 Task: Search one way flight ticket for 5 adults, 2 children, 1 infant in seat and 1 infant on lap in economy from Richmond: Richmond International Airport (byrd Field) to New Bern: Coastal Carolina Regional Airport (was Craven County Regional) on 8-4-2023. Choice of flights is Westjet. Number of bags: 2 checked bags. Price is upto 93000. Outbound departure time preference is 6:45.
Action: Mouse moved to (292, 384)
Screenshot: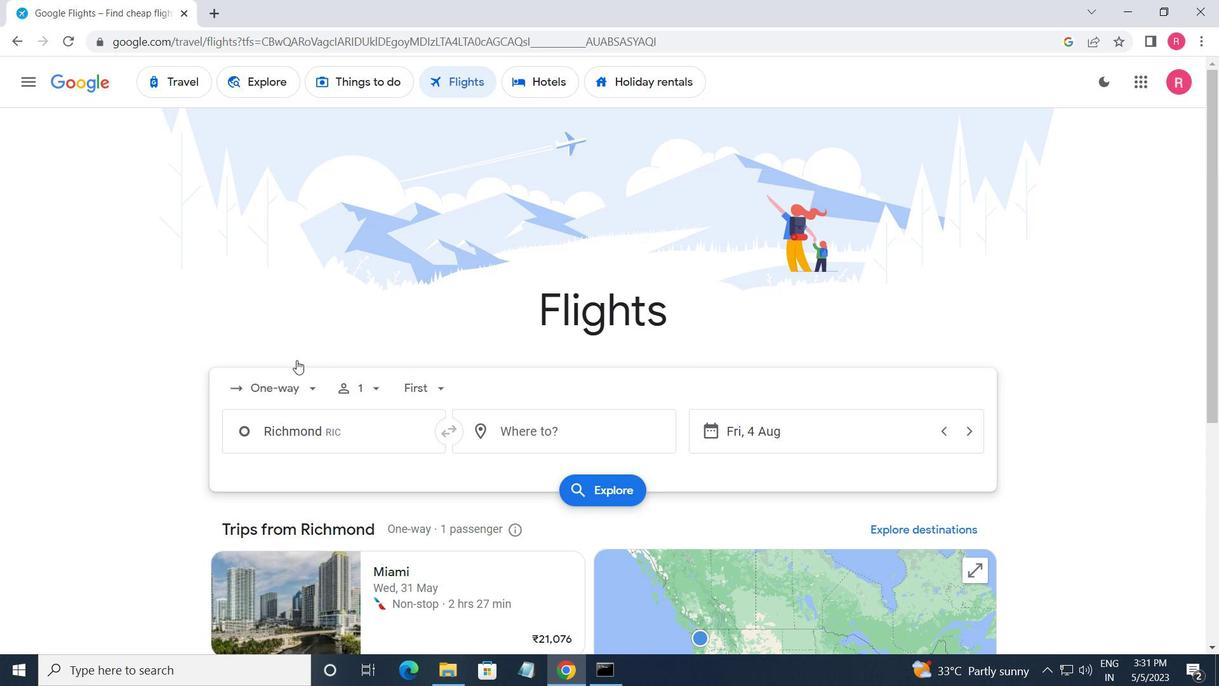 
Action: Mouse pressed left at (292, 384)
Screenshot: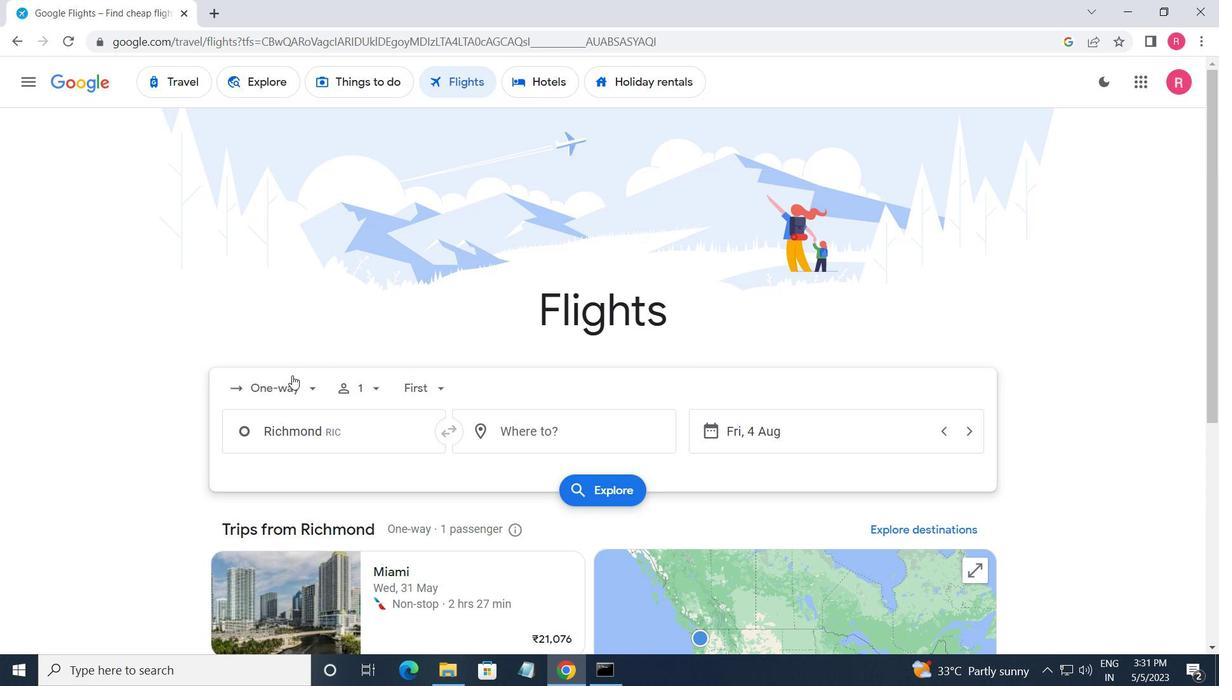 
Action: Mouse moved to (291, 463)
Screenshot: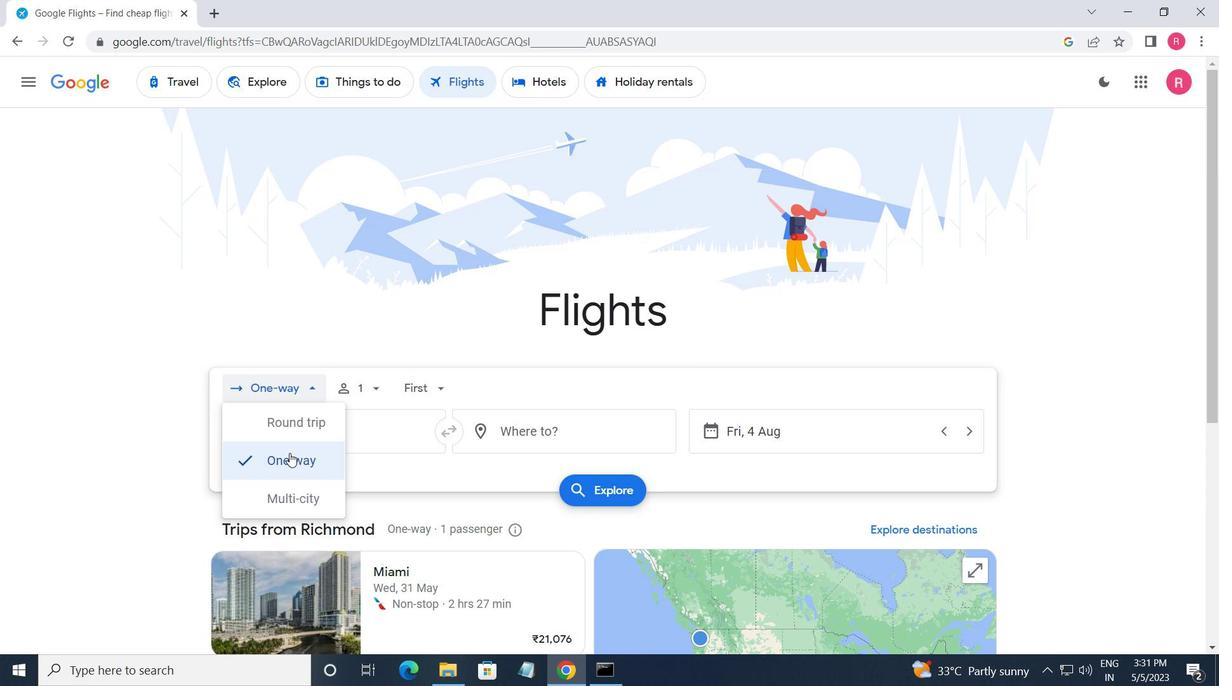 
Action: Mouse pressed left at (291, 463)
Screenshot: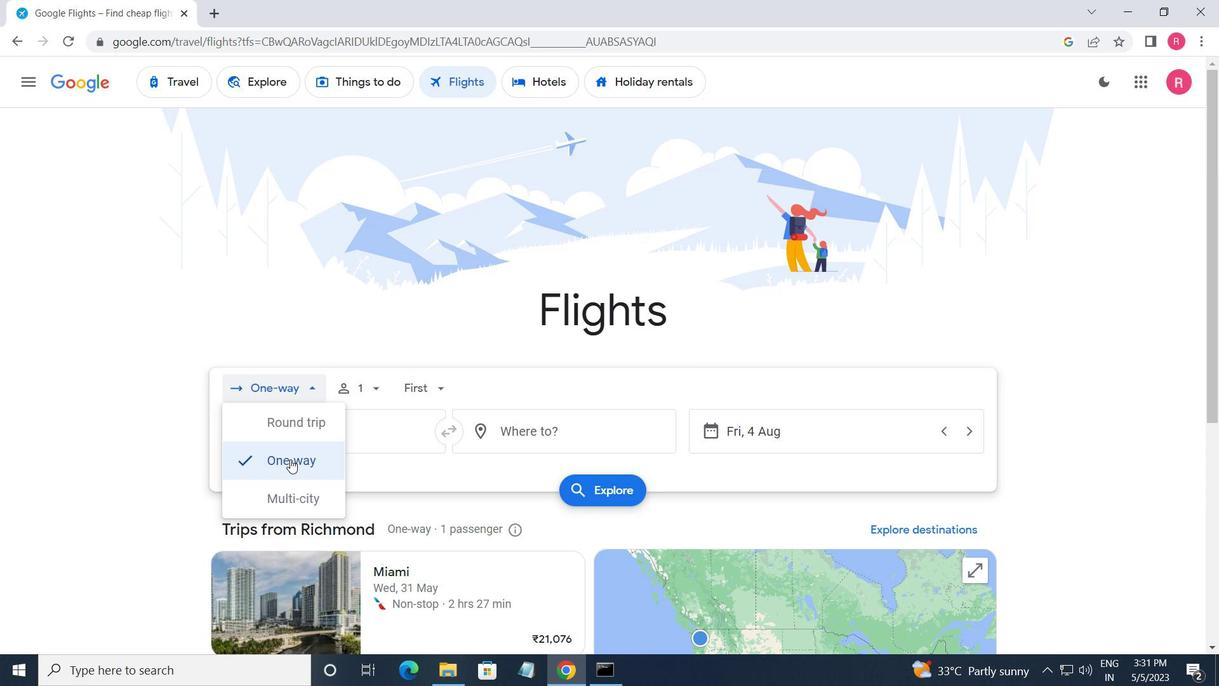 
Action: Mouse moved to (359, 398)
Screenshot: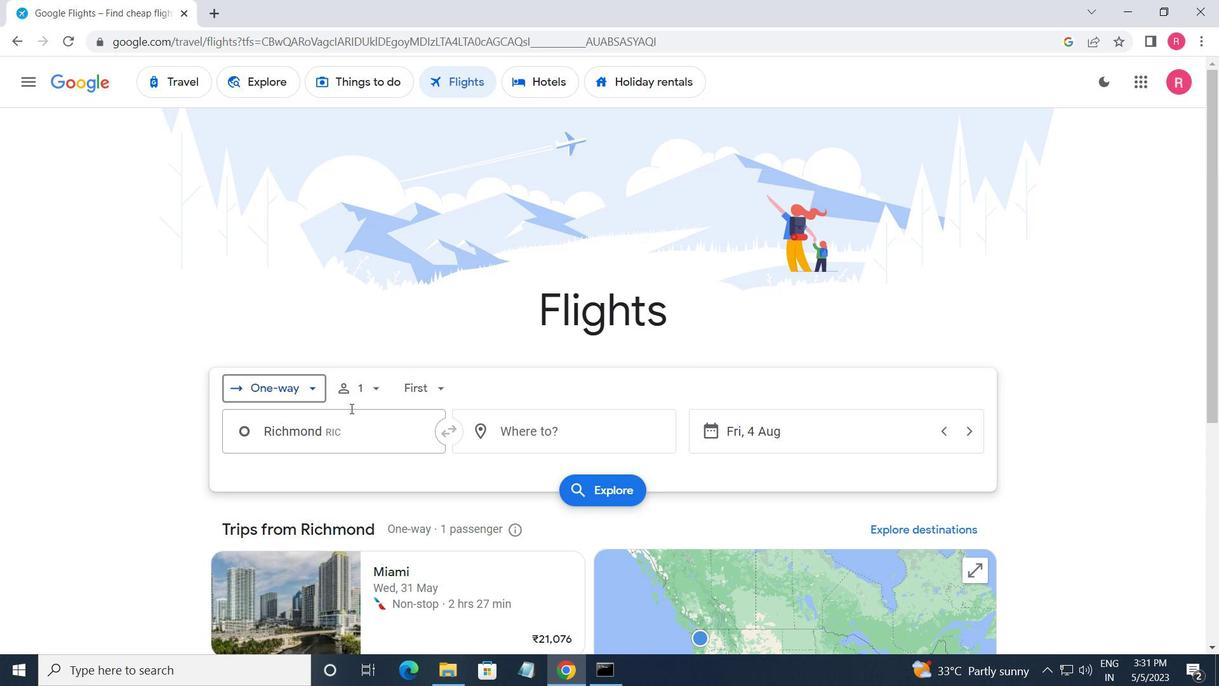 
Action: Mouse pressed left at (359, 398)
Screenshot: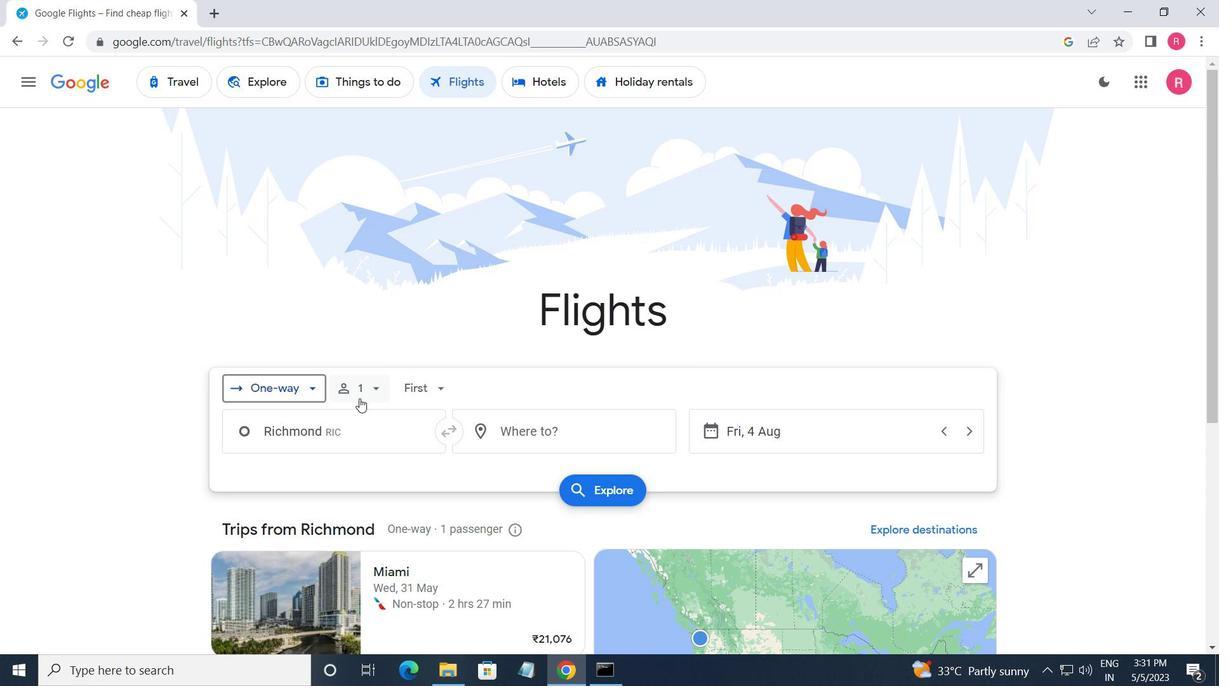 
Action: Mouse moved to (509, 436)
Screenshot: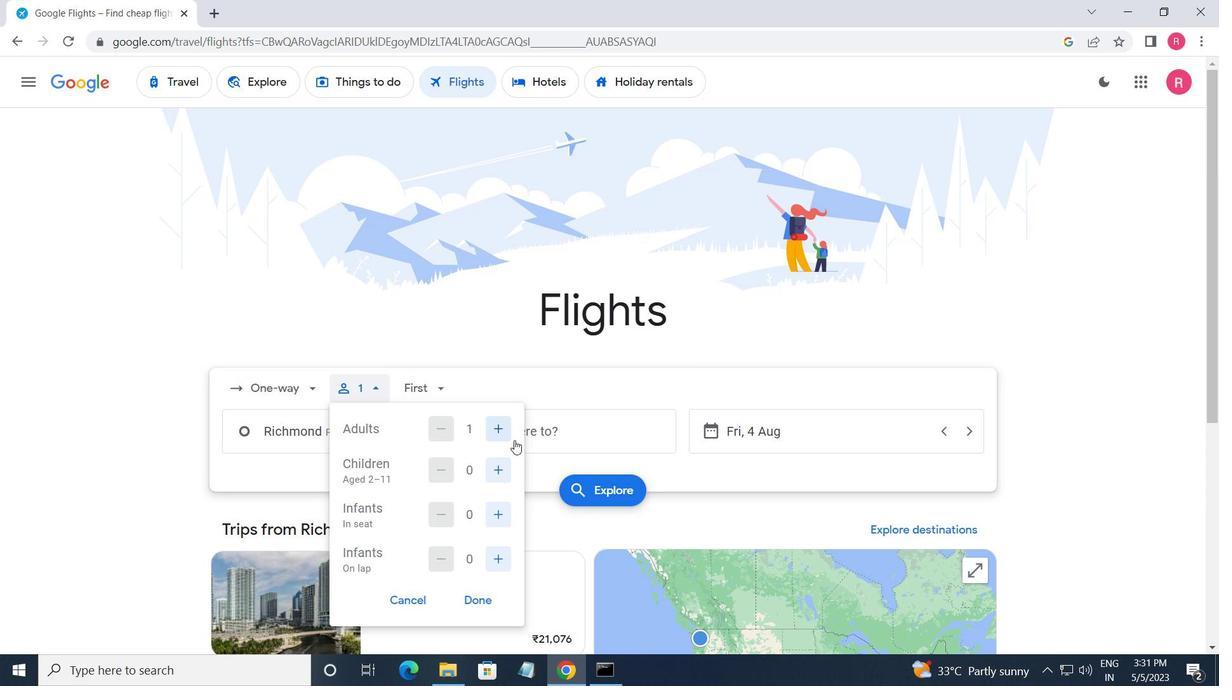
Action: Mouse pressed left at (509, 436)
Screenshot: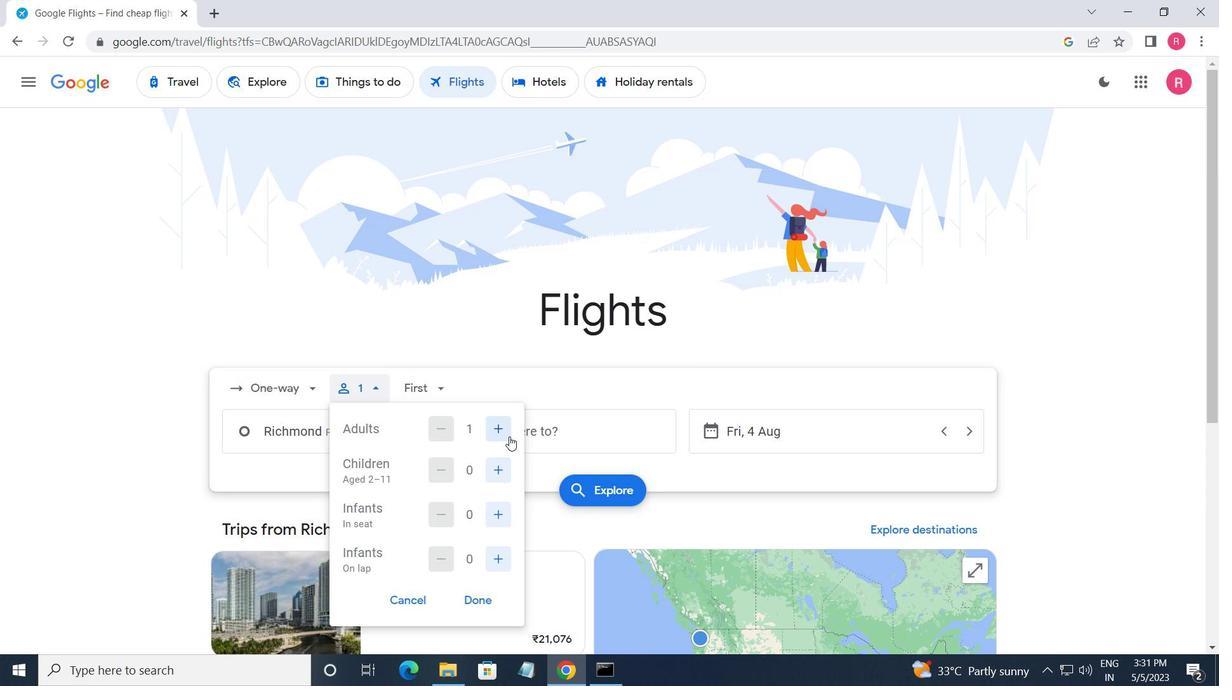 
Action: Mouse moved to (500, 435)
Screenshot: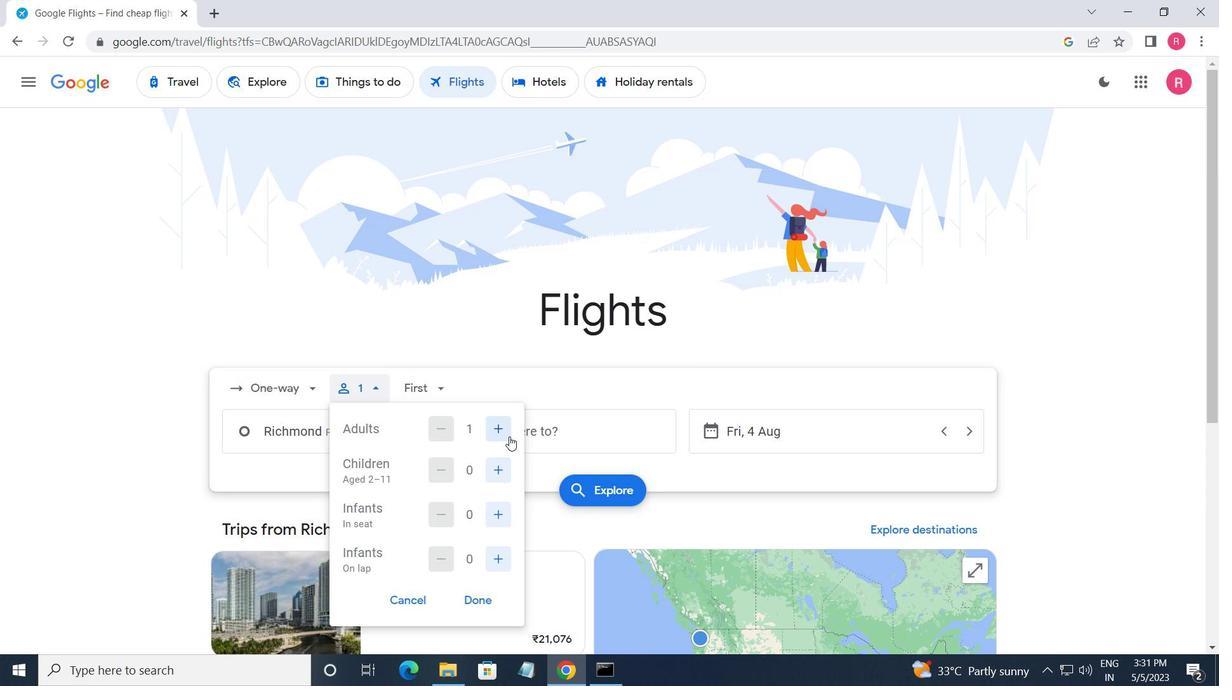 
Action: Mouse pressed left at (500, 435)
Screenshot: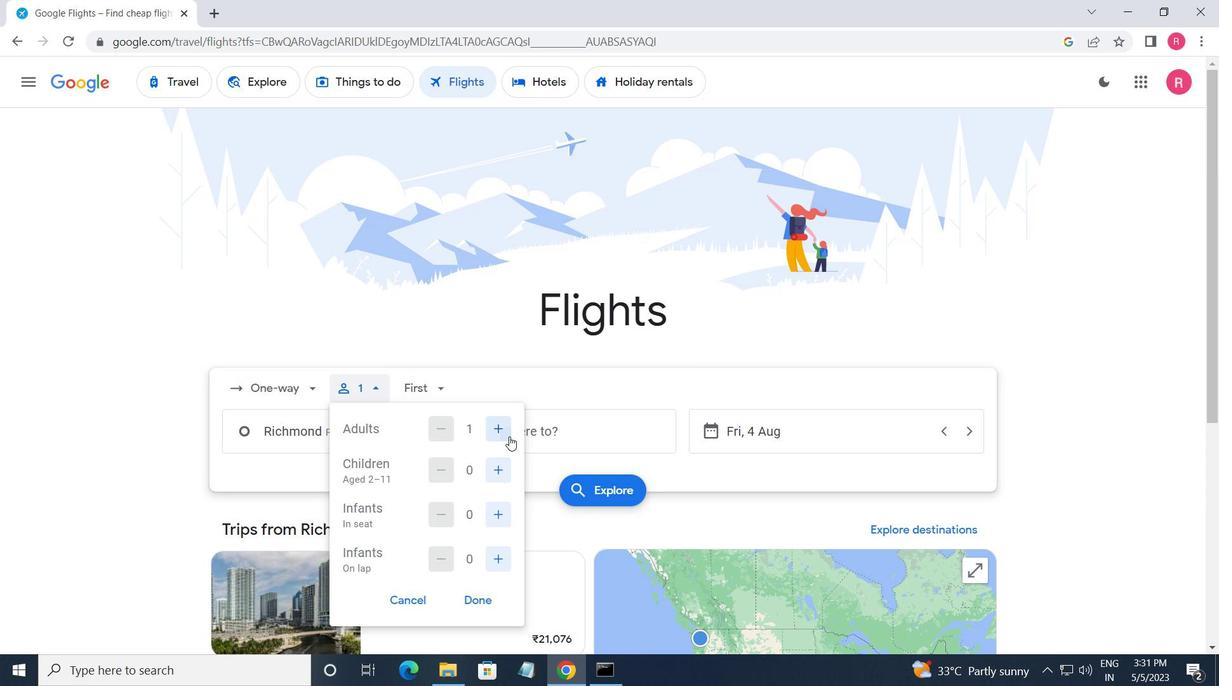 
Action: Mouse pressed left at (500, 435)
Screenshot: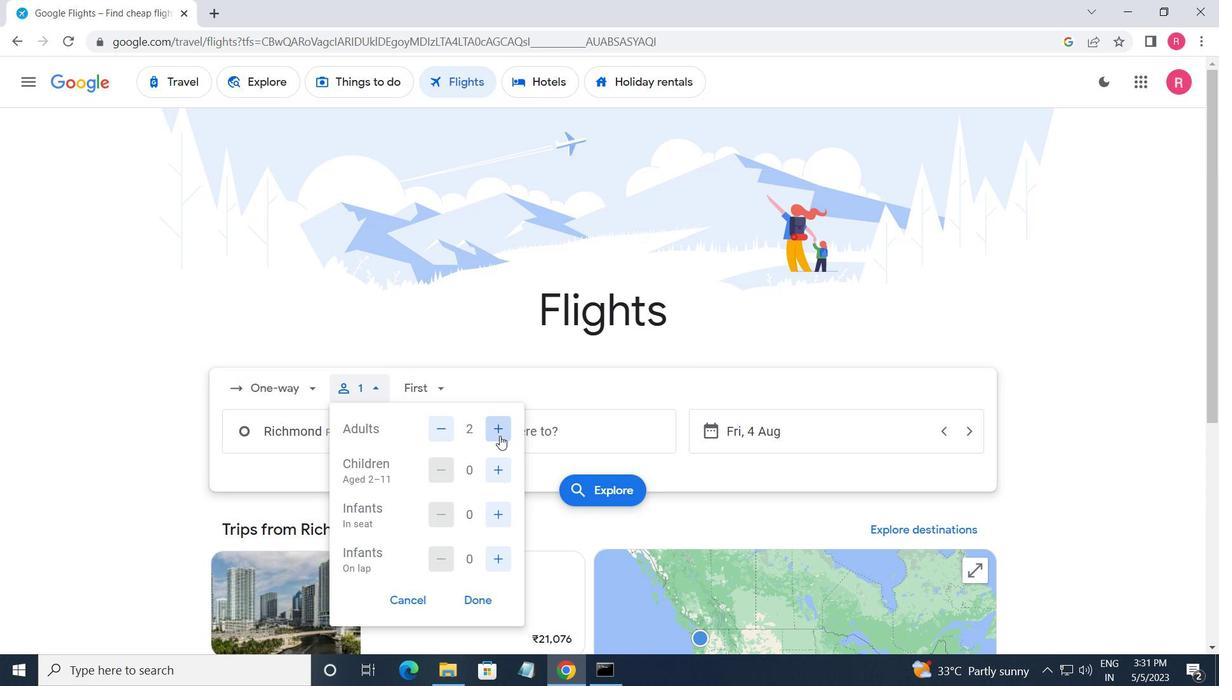 
Action: Mouse moved to (500, 432)
Screenshot: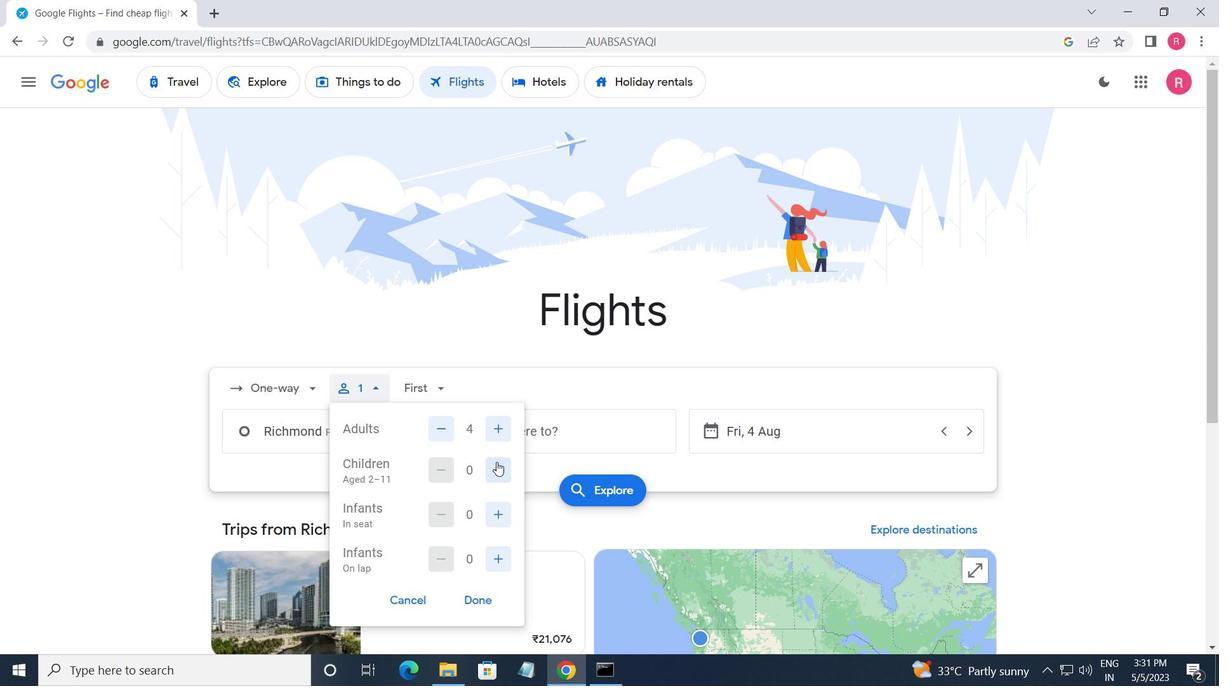 
Action: Mouse pressed left at (500, 432)
Screenshot: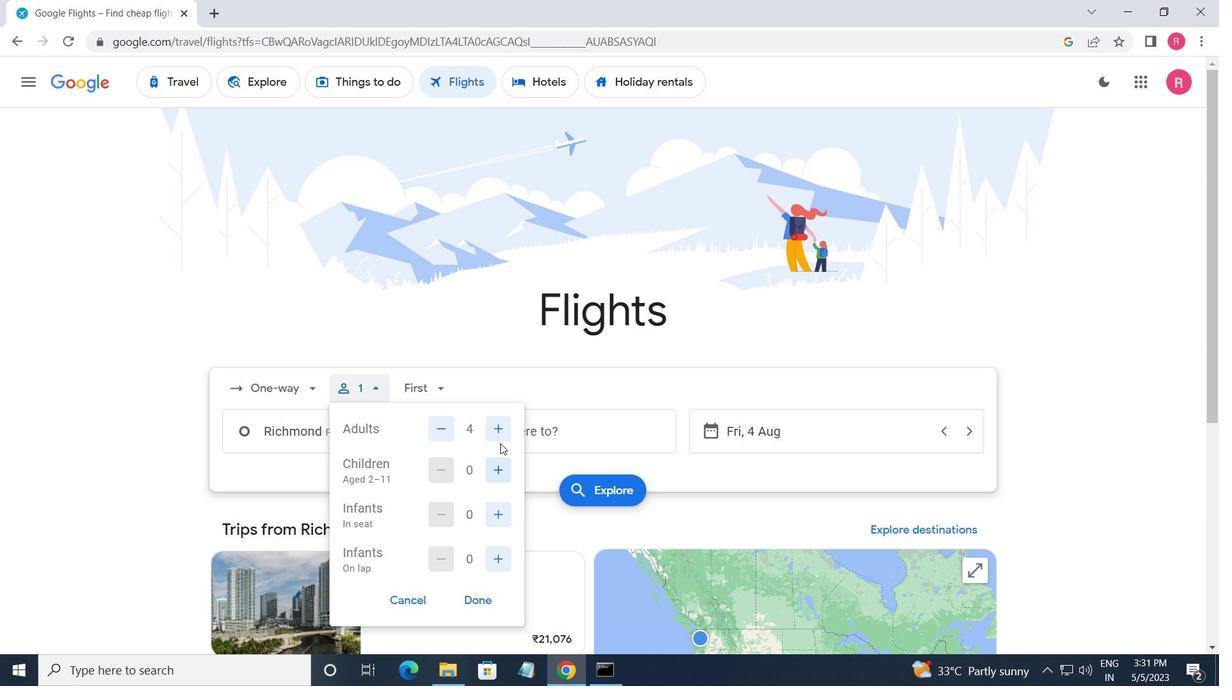 
Action: Mouse moved to (500, 472)
Screenshot: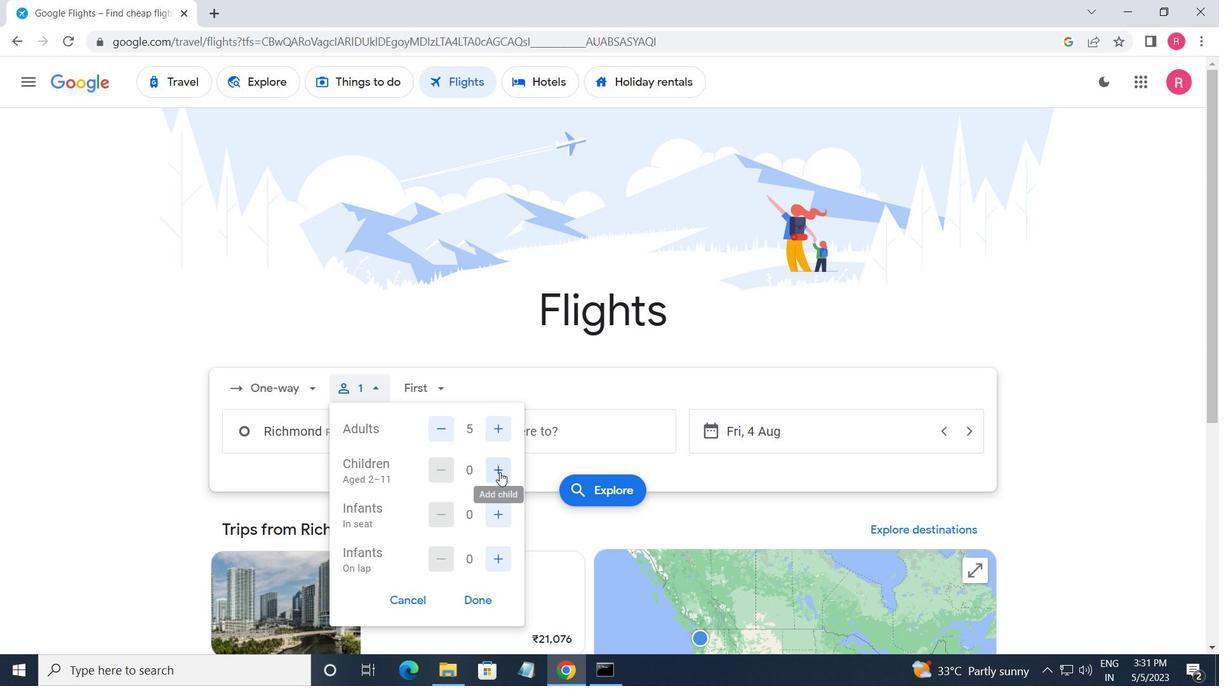 
Action: Mouse pressed left at (500, 472)
Screenshot: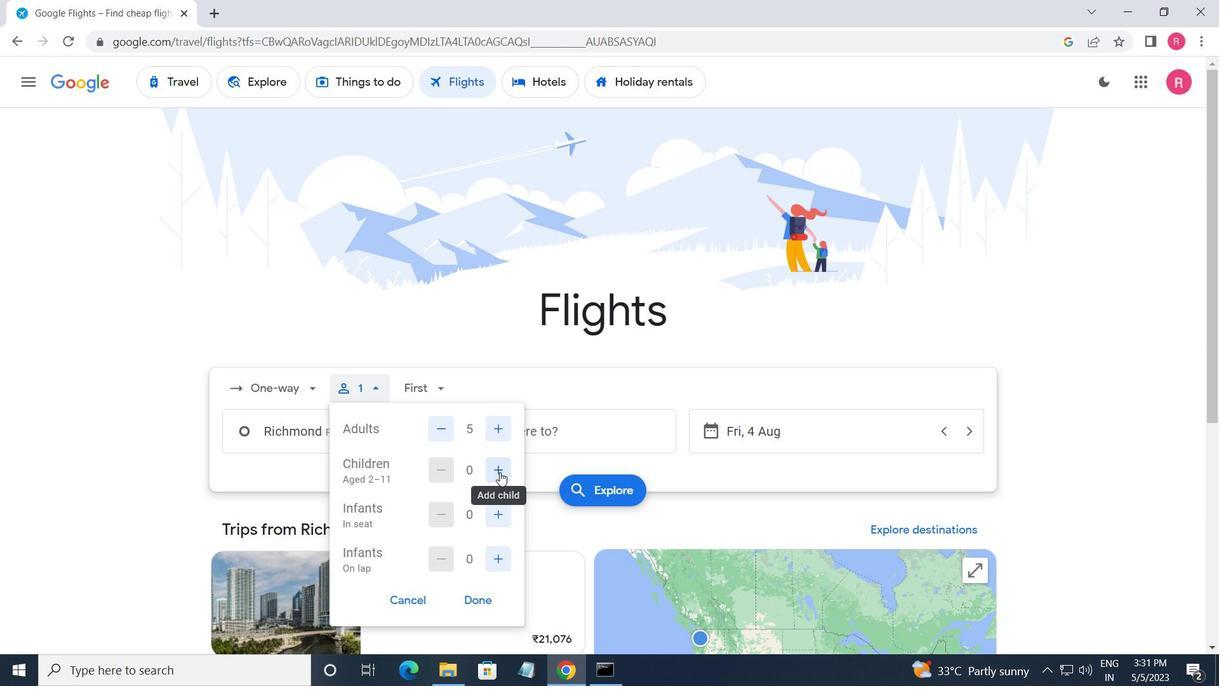 
Action: Mouse moved to (500, 471)
Screenshot: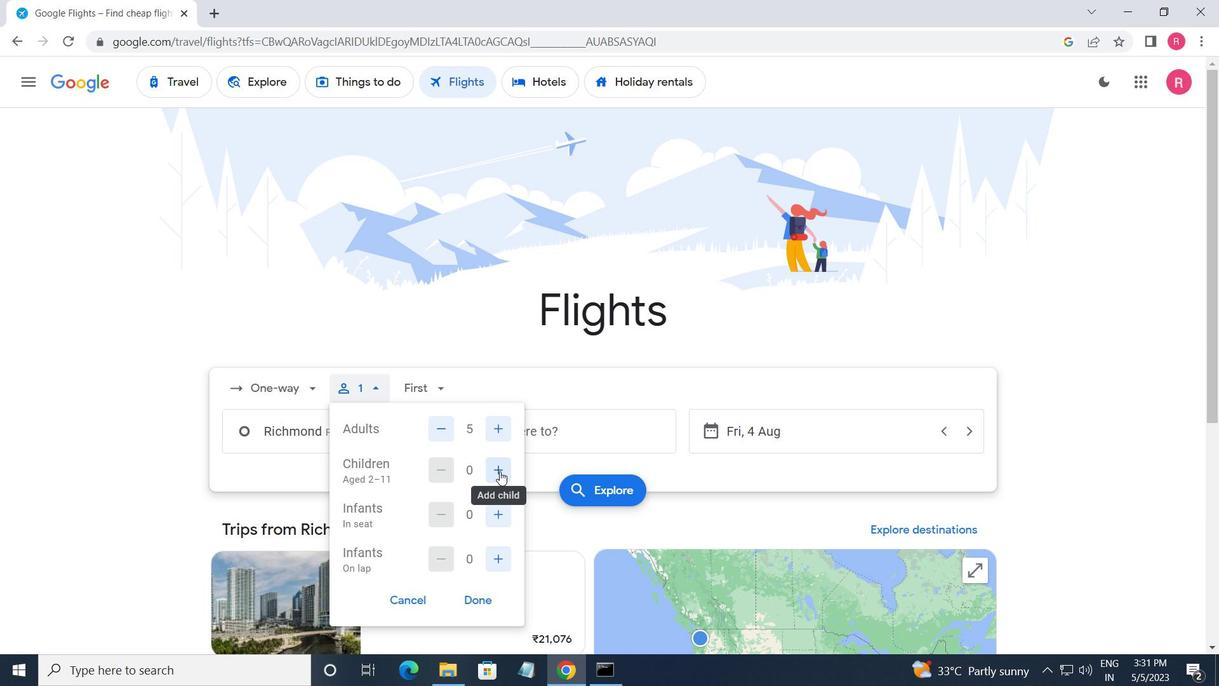 
Action: Mouse pressed left at (500, 471)
Screenshot: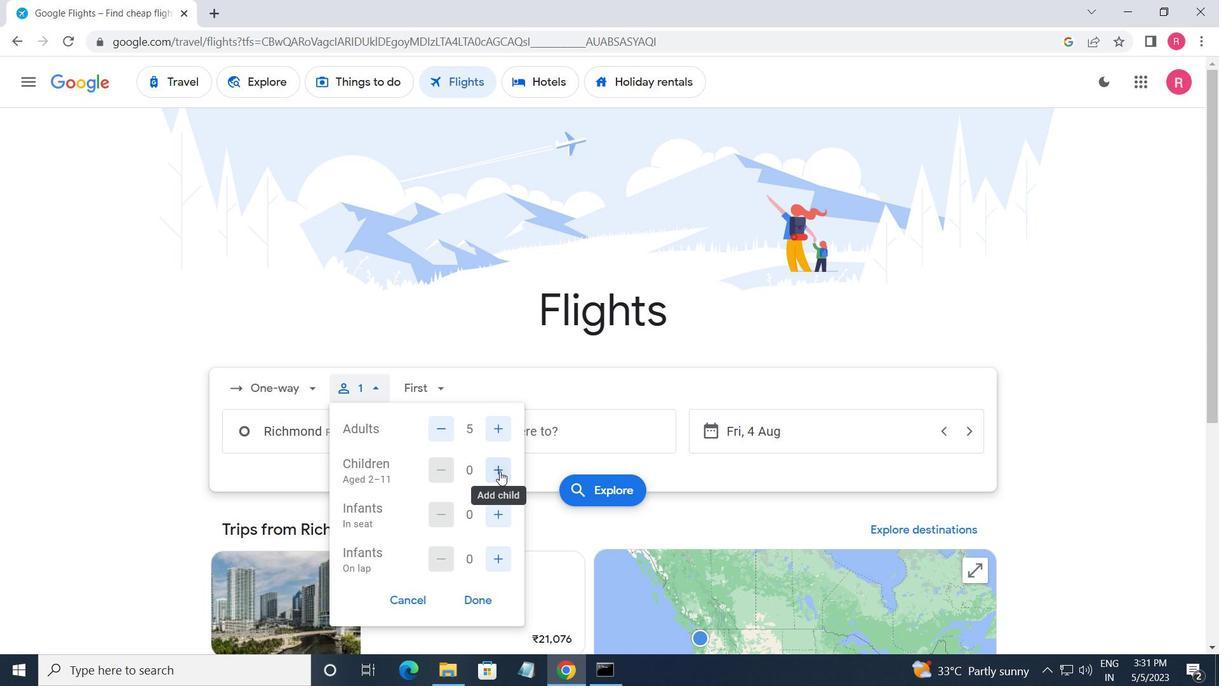 
Action: Mouse moved to (495, 514)
Screenshot: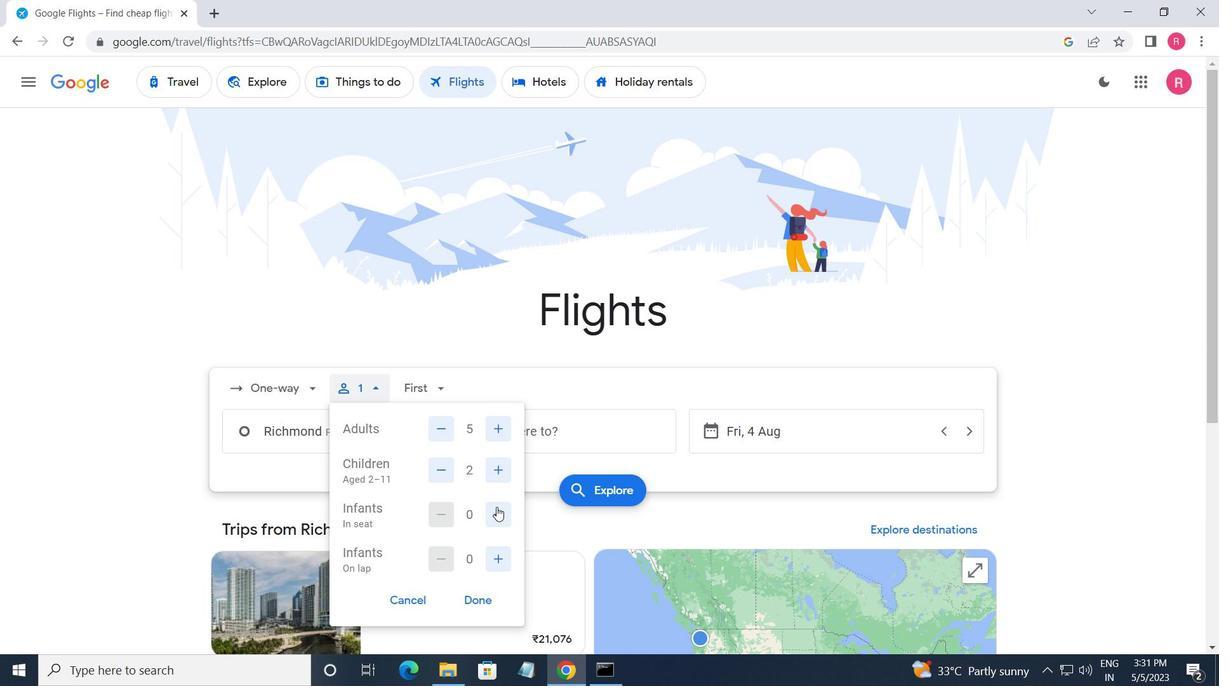 
Action: Mouse pressed left at (495, 514)
Screenshot: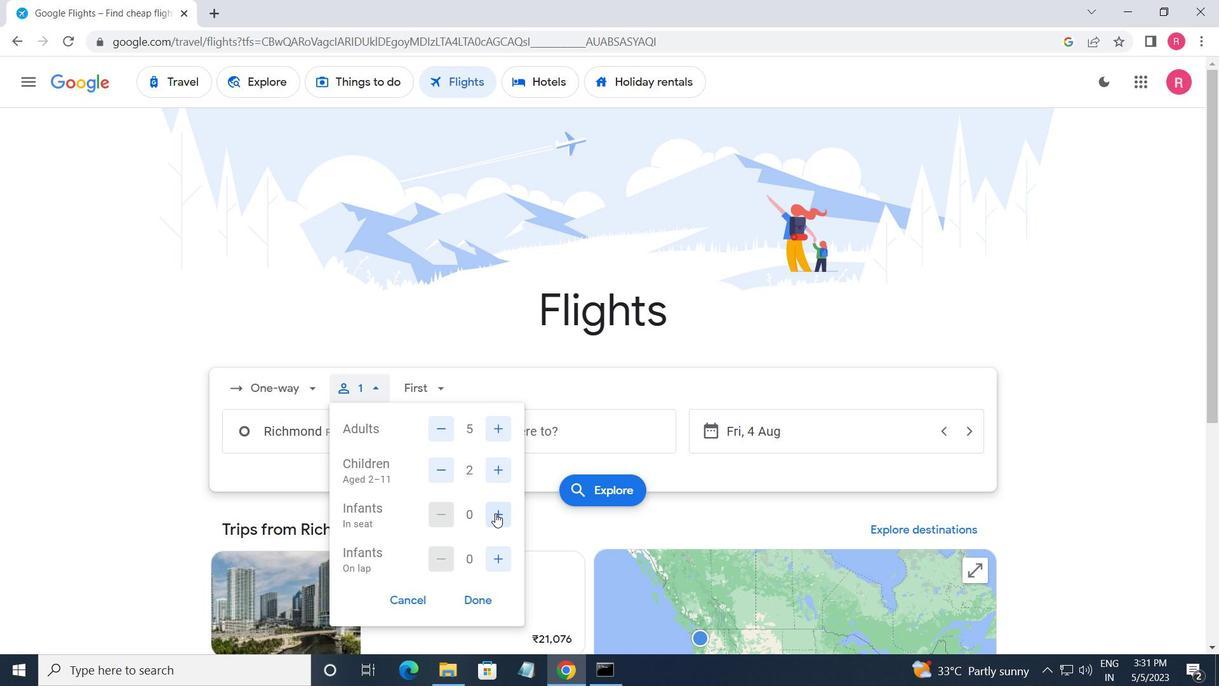 
Action: Mouse moved to (494, 554)
Screenshot: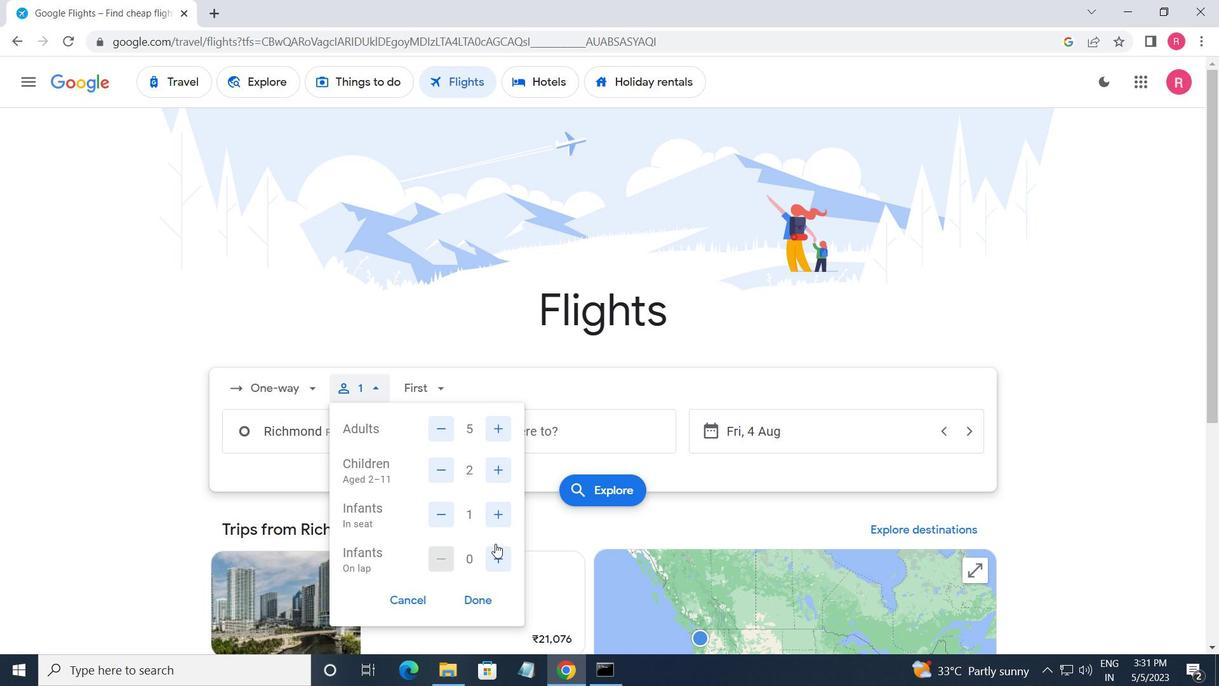 
Action: Mouse pressed left at (494, 554)
Screenshot: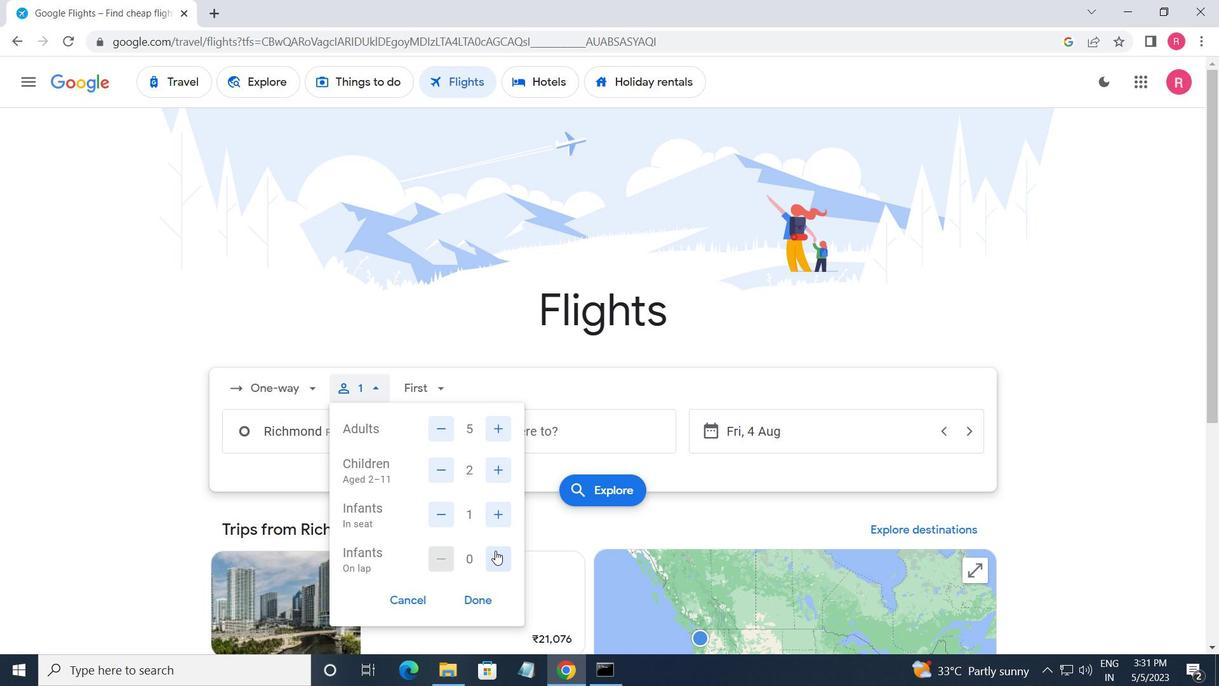 
Action: Mouse moved to (475, 597)
Screenshot: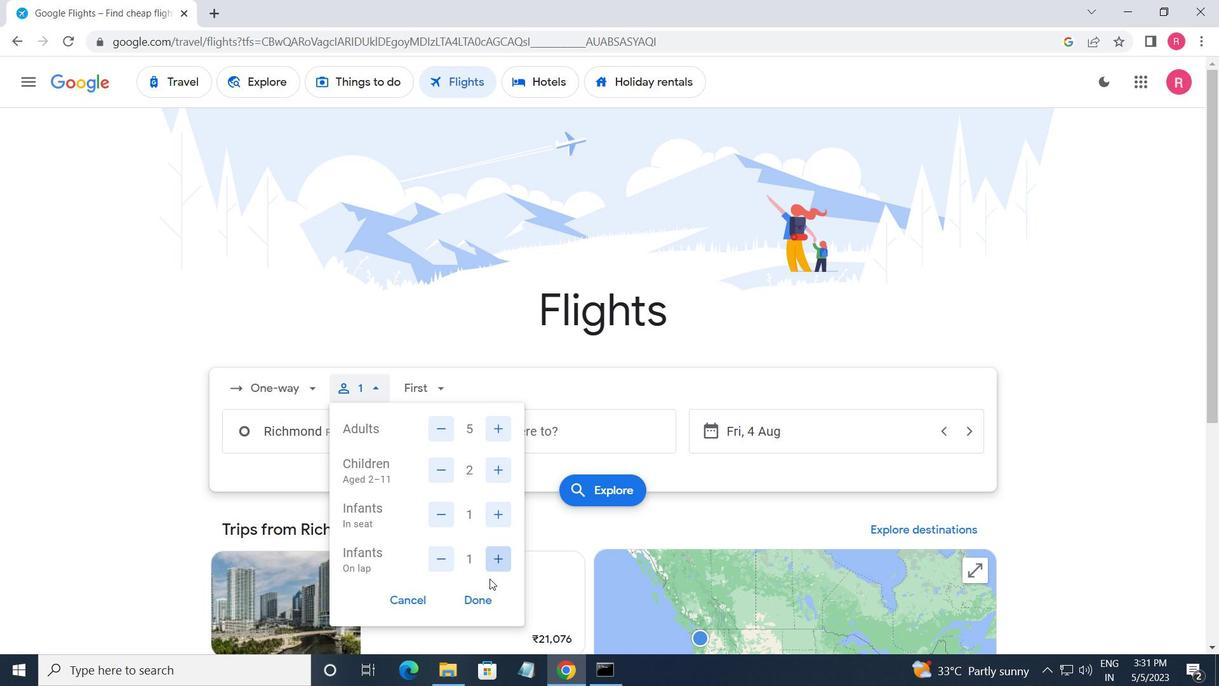
Action: Mouse pressed left at (475, 597)
Screenshot: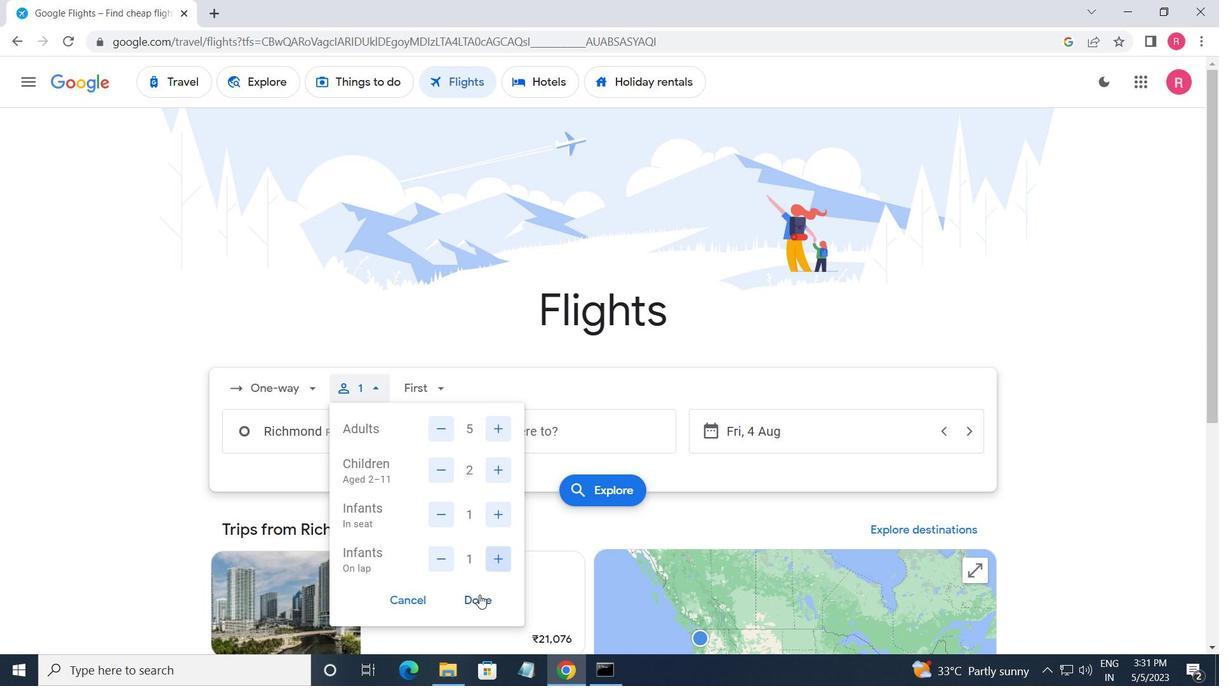 
Action: Mouse moved to (422, 382)
Screenshot: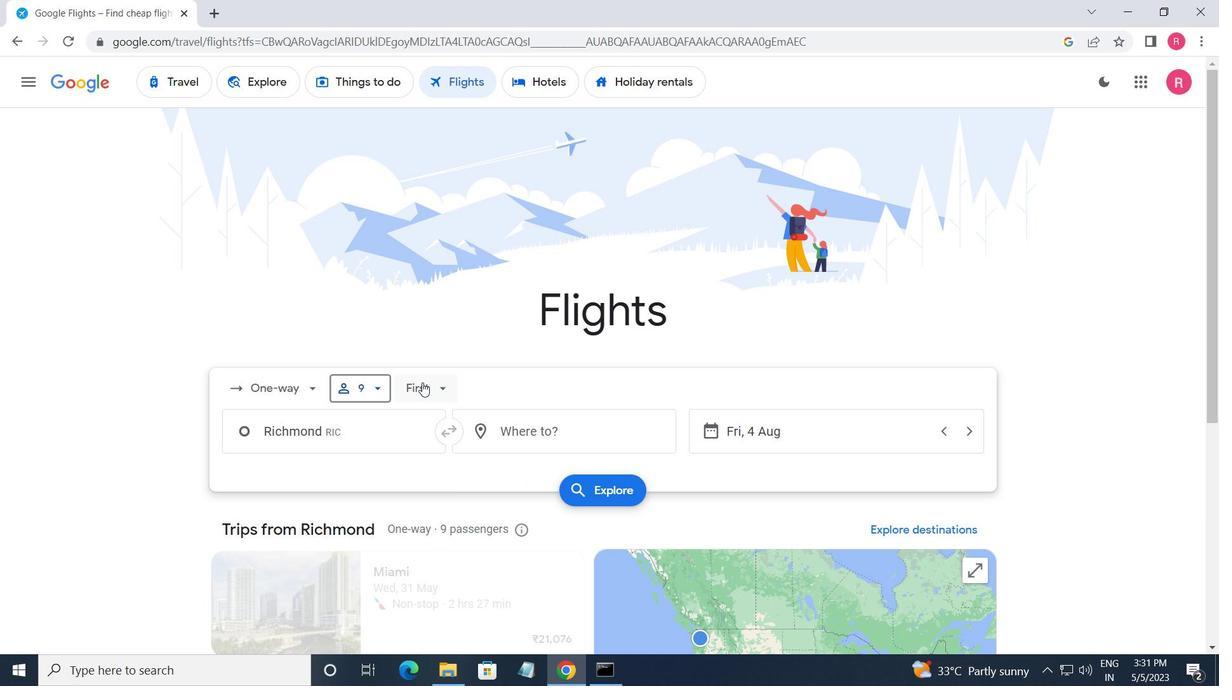 
Action: Mouse pressed left at (422, 382)
Screenshot: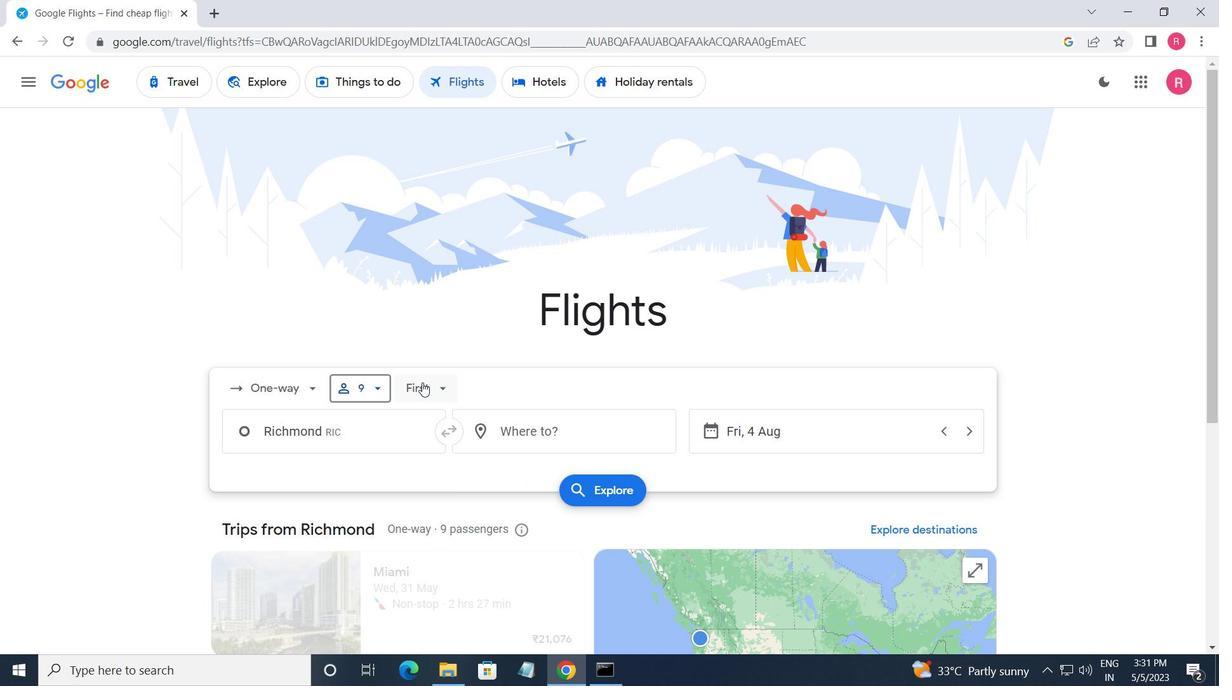 
Action: Mouse moved to (460, 423)
Screenshot: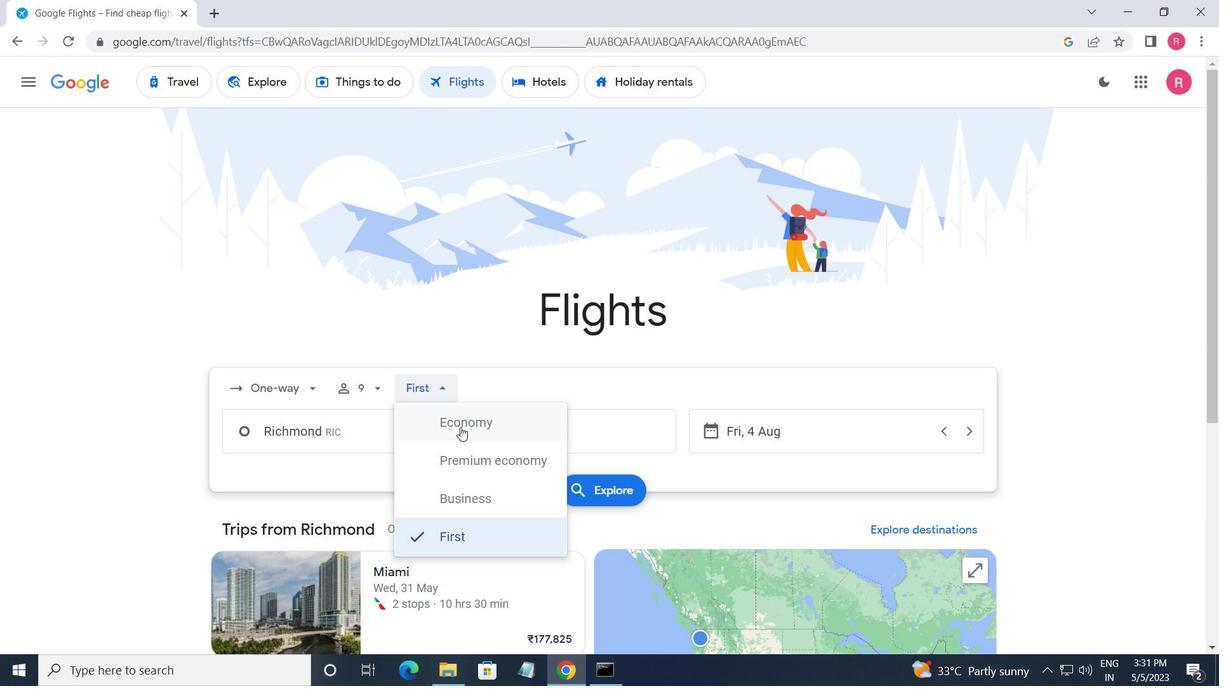 
Action: Mouse pressed left at (460, 423)
Screenshot: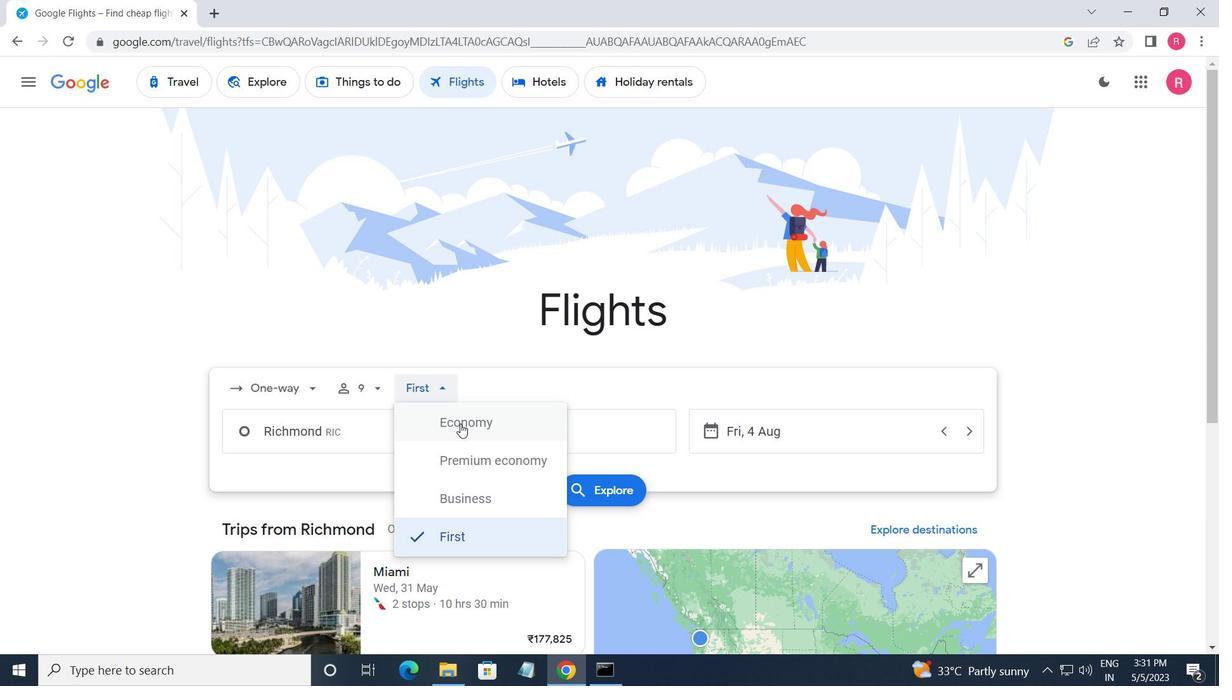 
Action: Mouse moved to (372, 447)
Screenshot: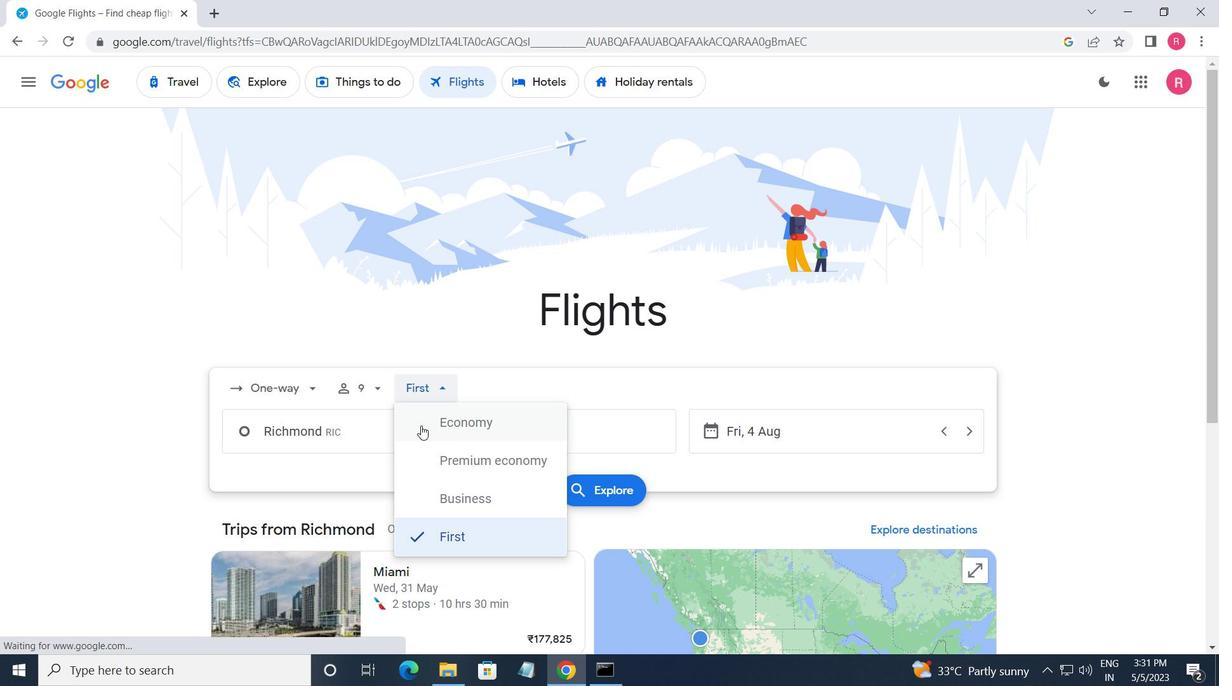 
Action: Mouse pressed left at (372, 447)
Screenshot: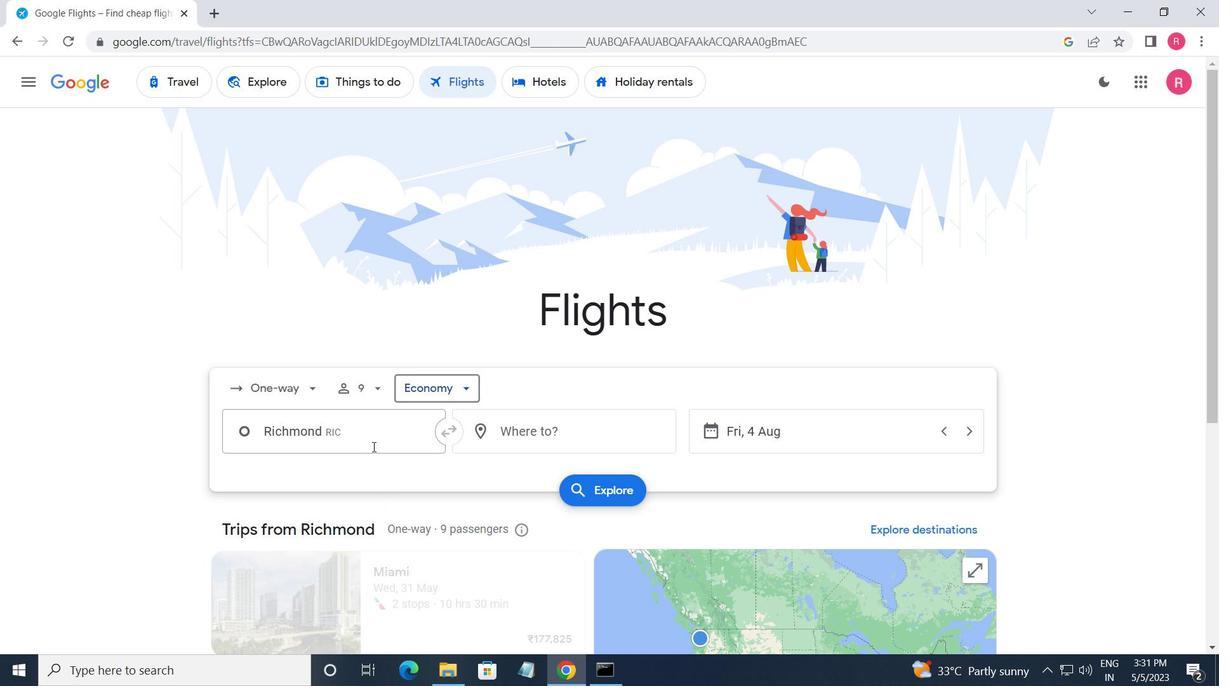 
Action: Mouse moved to (374, 445)
Screenshot: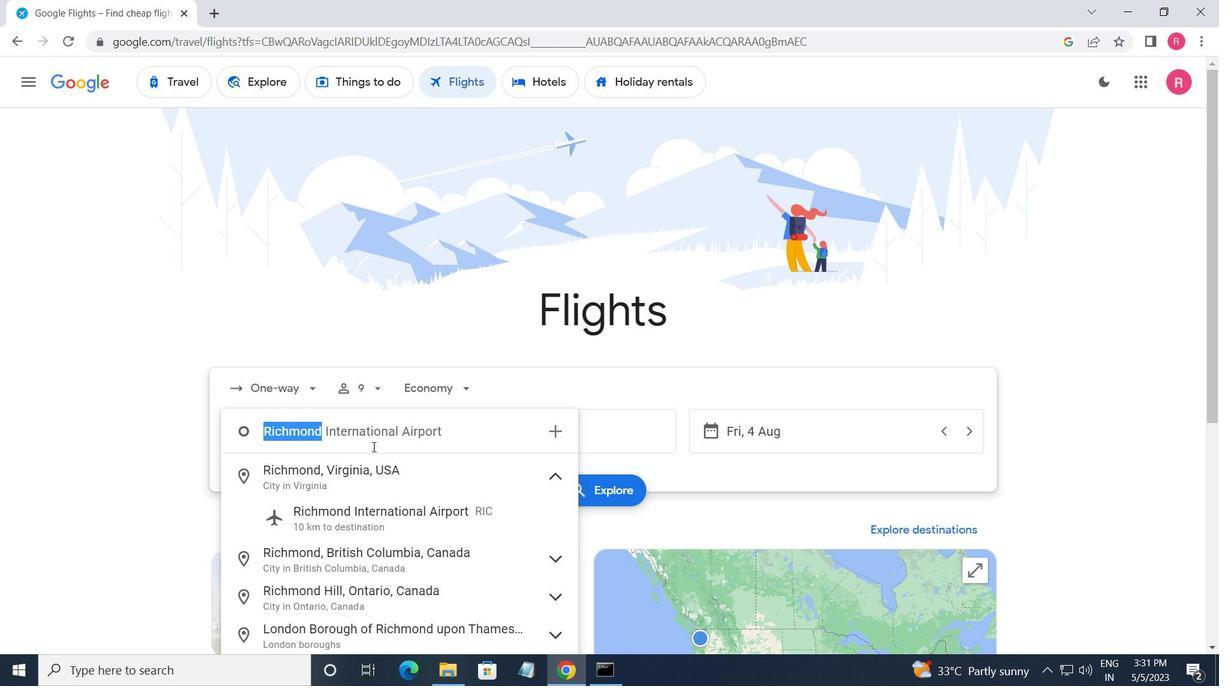 
Action: Key pressed <Key.shift>RICHMOND
Screenshot: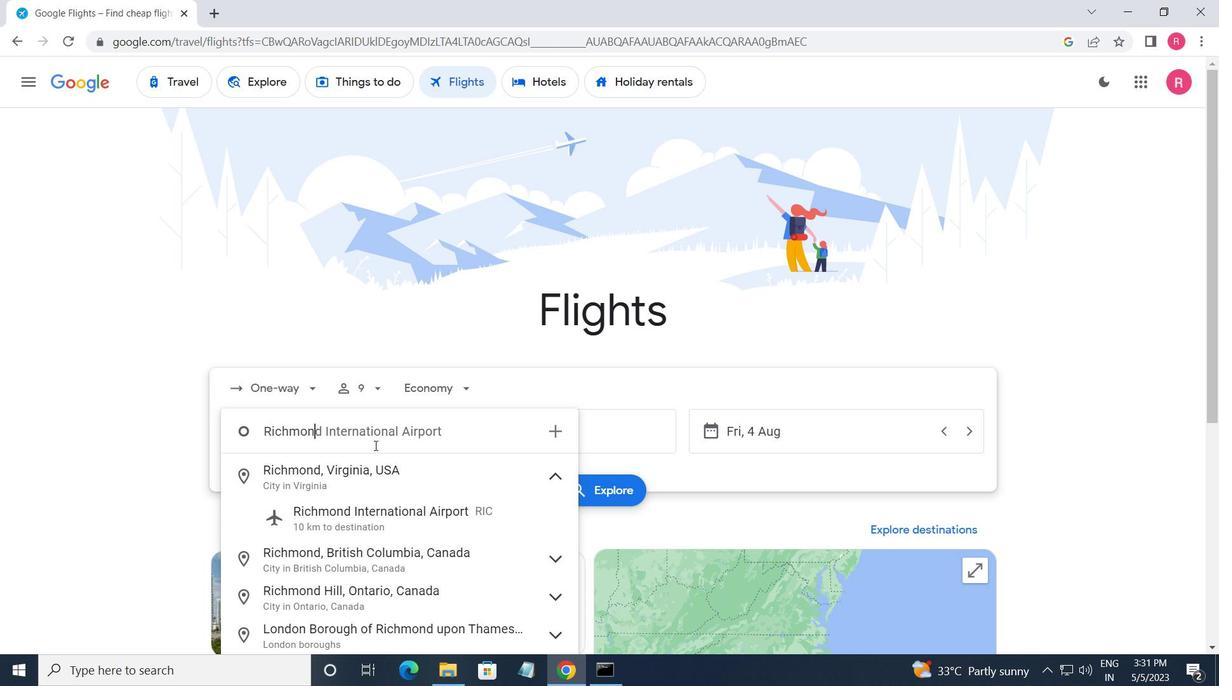 
Action: Mouse moved to (402, 515)
Screenshot: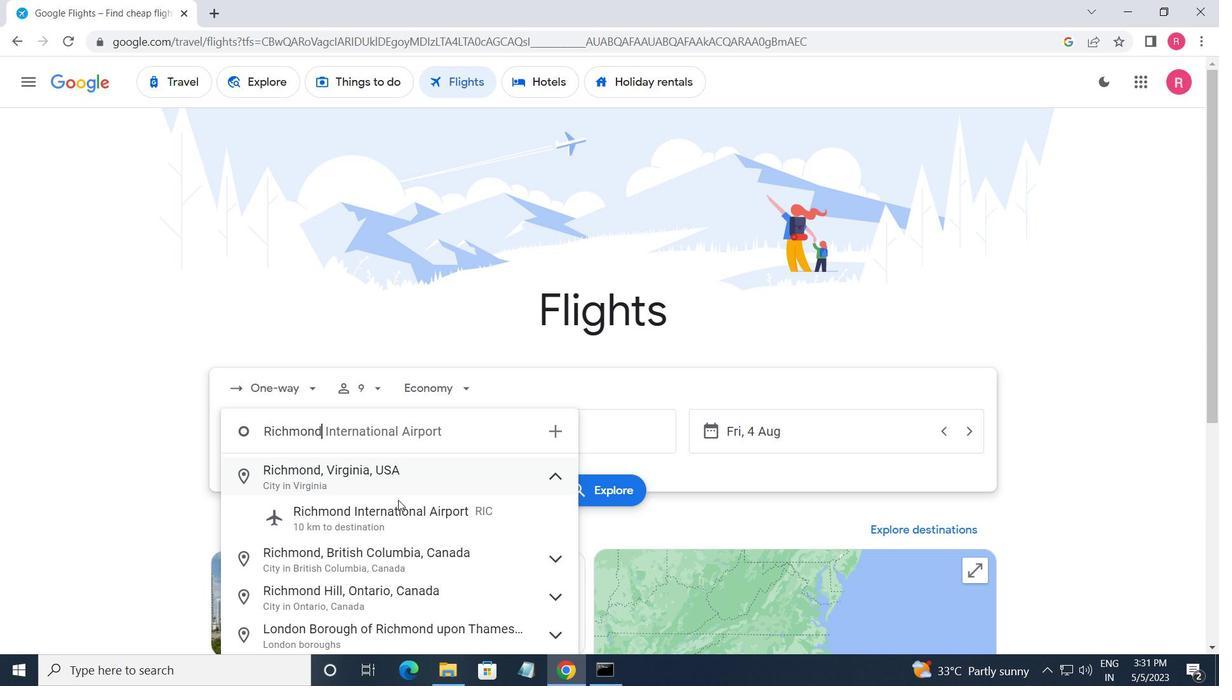 
Action: Mouse pressed left at (402, 515)
Screenshot: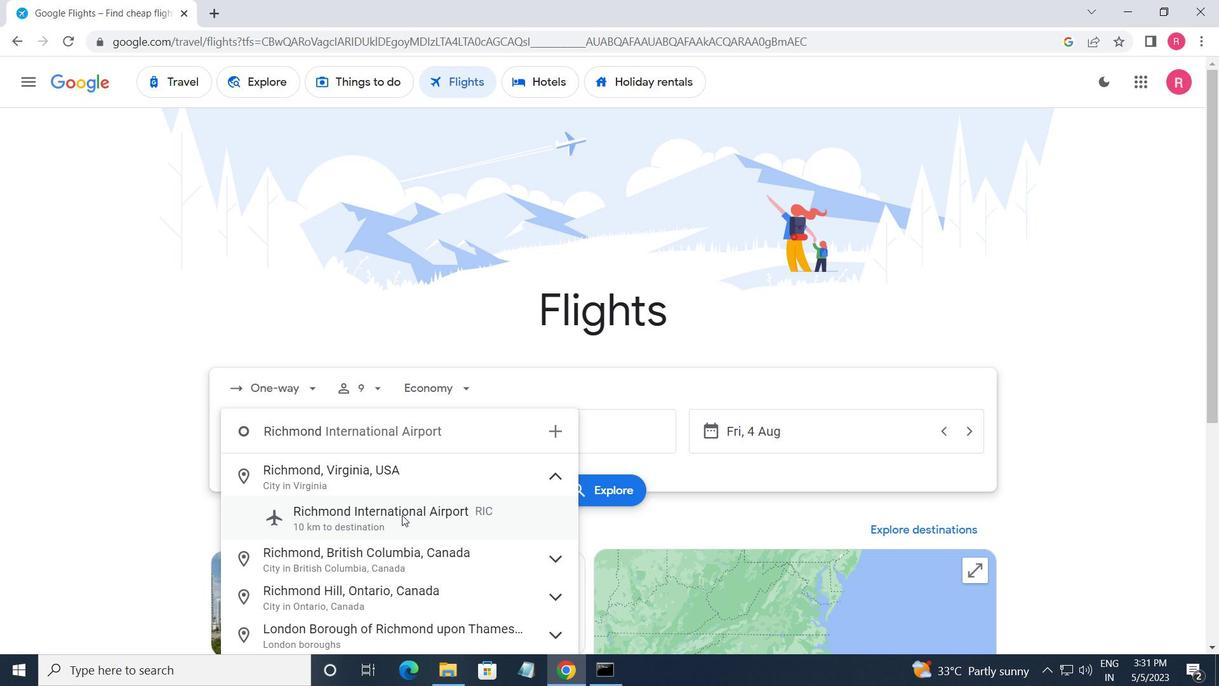
Action: Mouse moved to (514, 446)
Screenshot: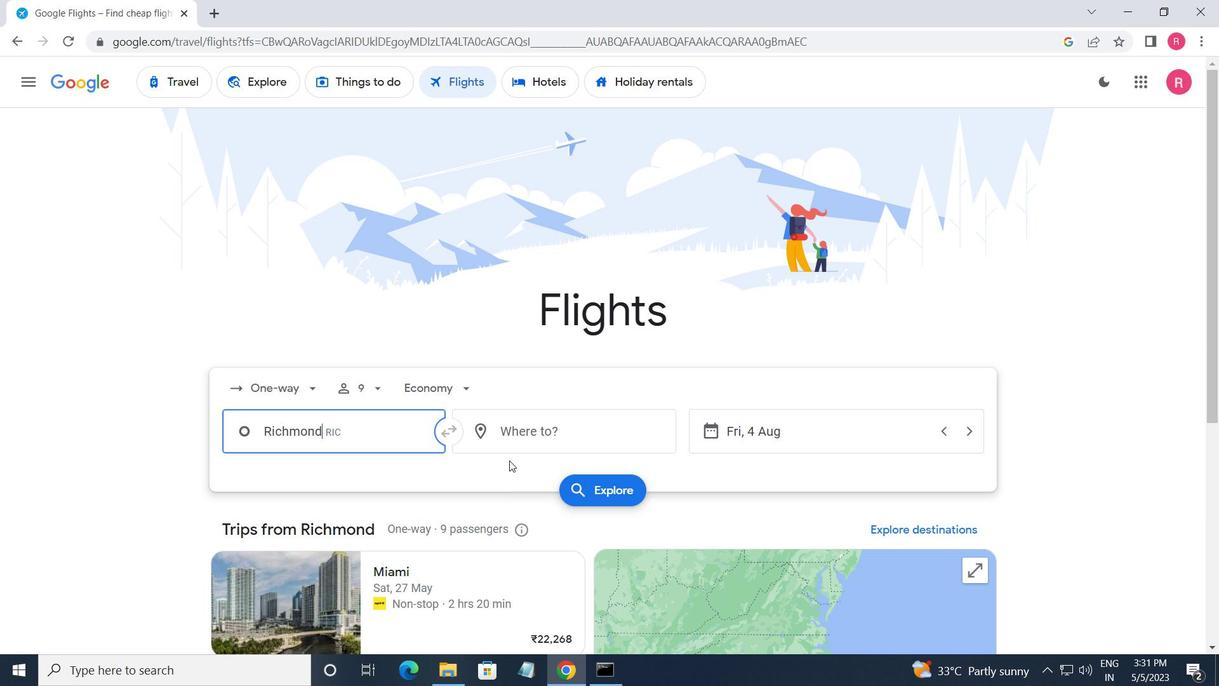
Action: Mouse pressed left at (514, 446)
Screenshot: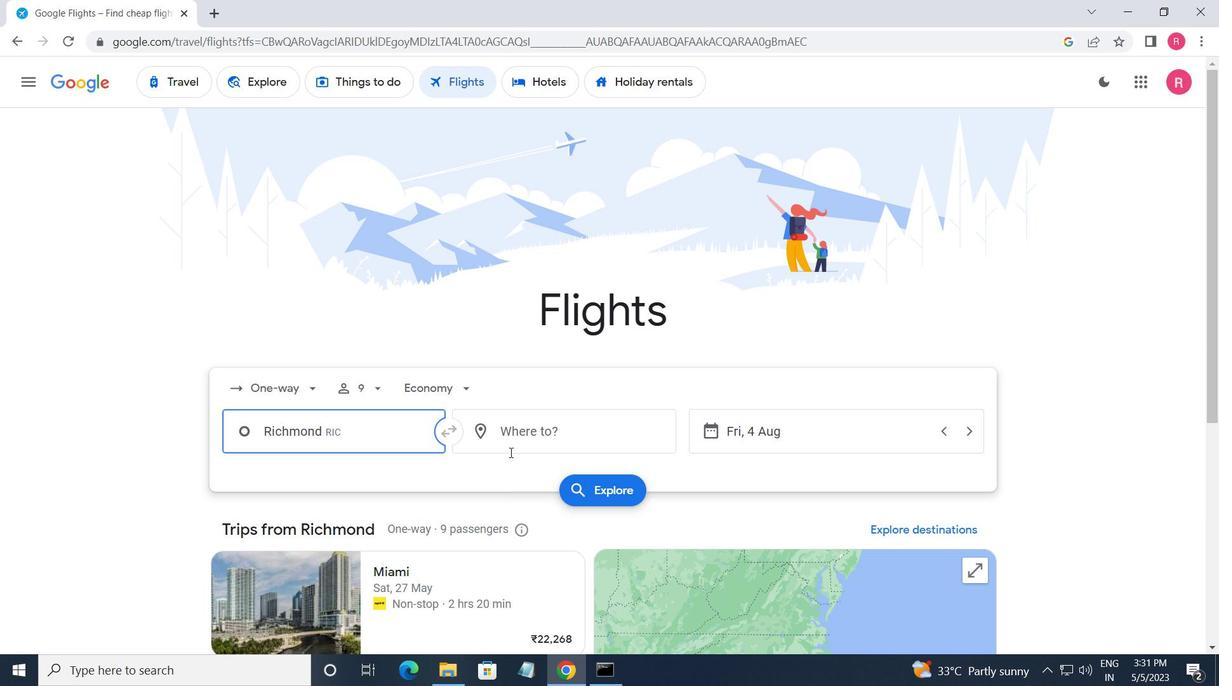 
Action: Mouse moved to (513, 435)
Screenshot: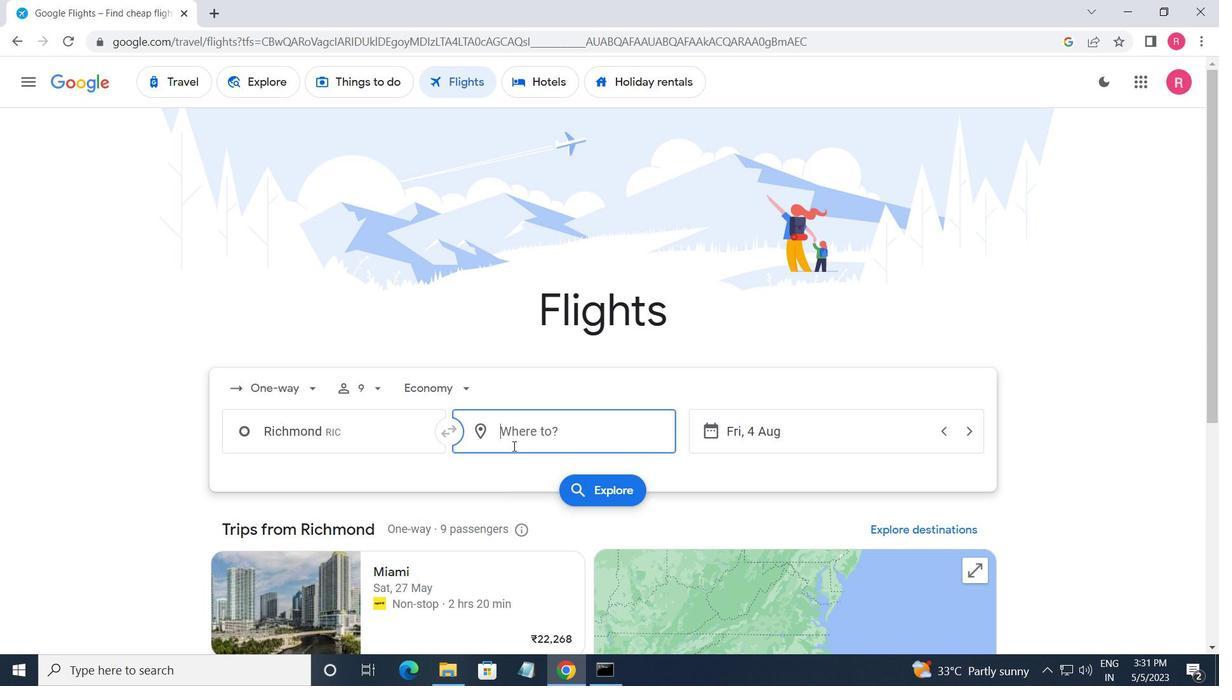 
Action: Key pressed <Key.shift_r>NEW<Key.space><Key.shift_r>BERN
Screenshot: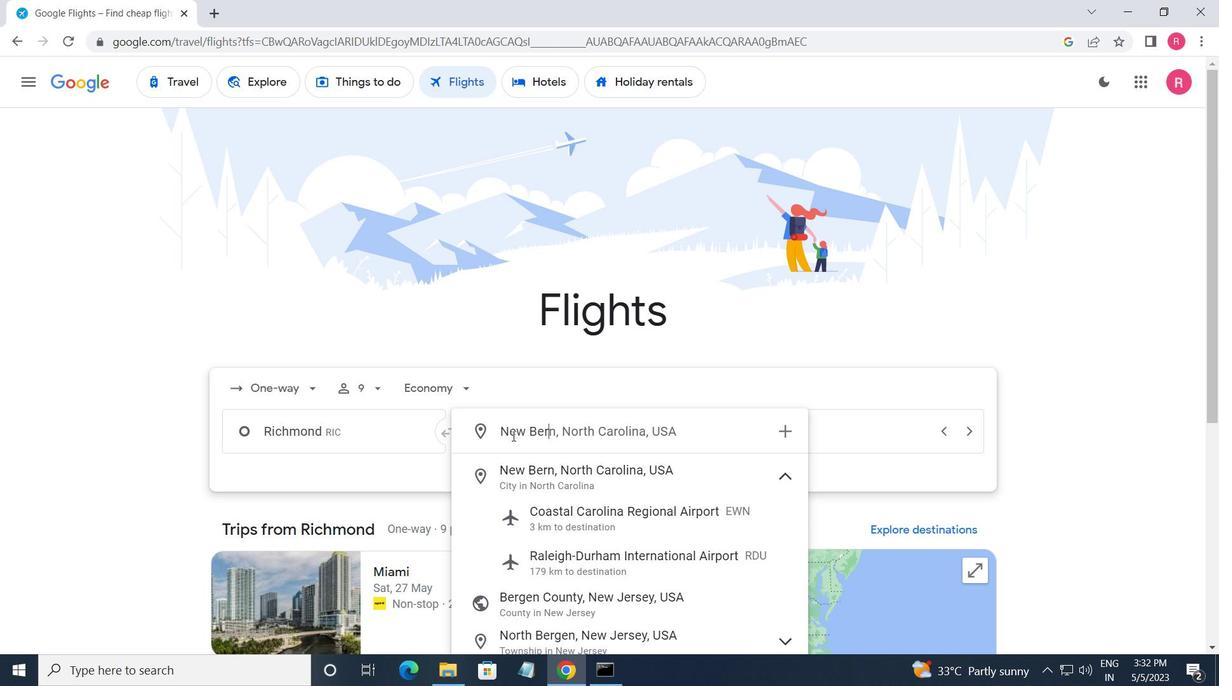
Action: Mouse moved to (628, 528)
Screenshot: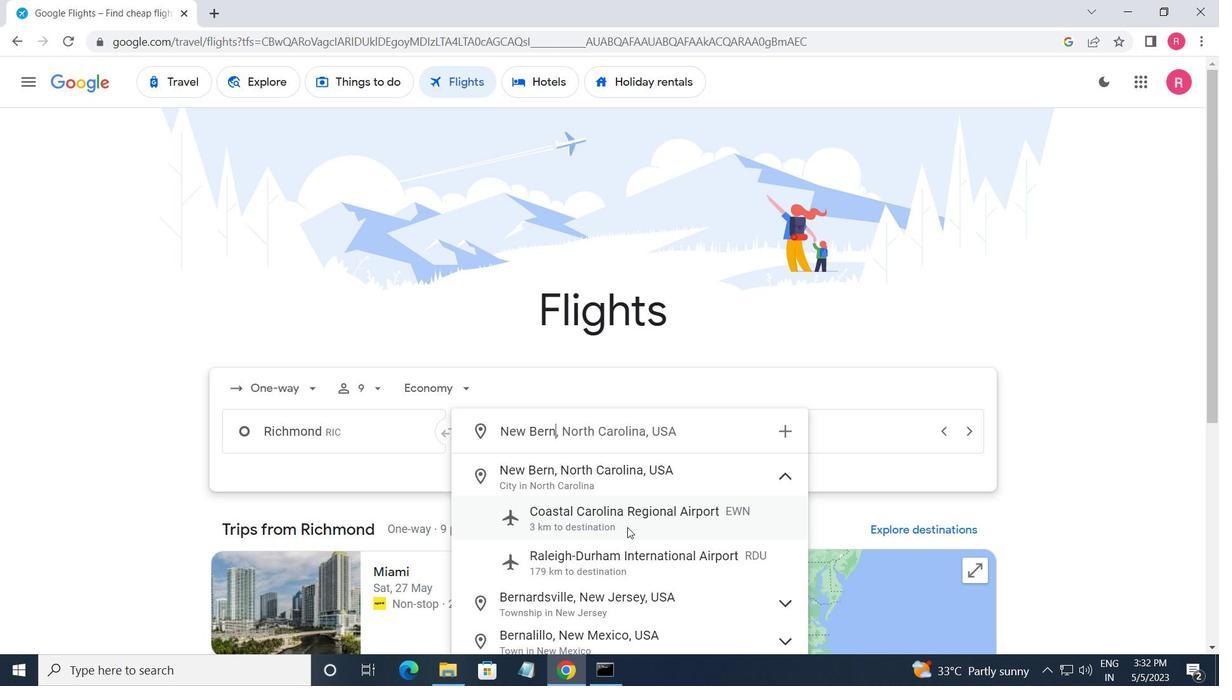 
Action: Mouse pressed left at (628, 528)
Screenshot: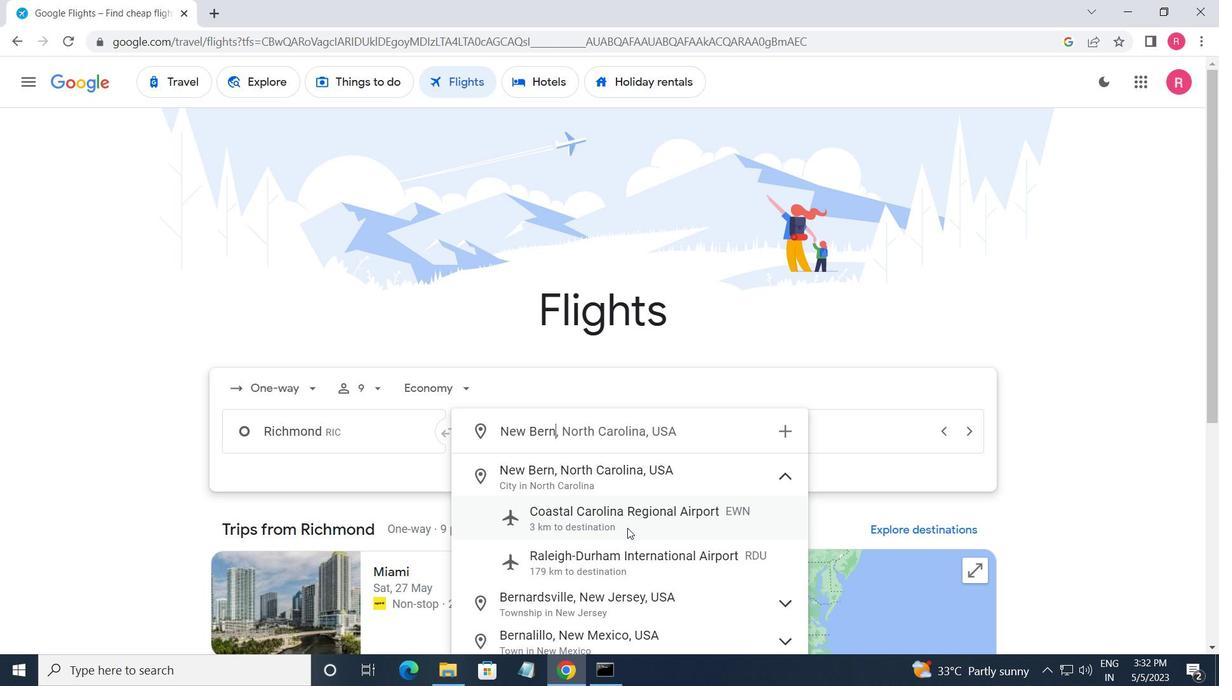 
Action: Mouse moved to (800, 439)
Screenshot: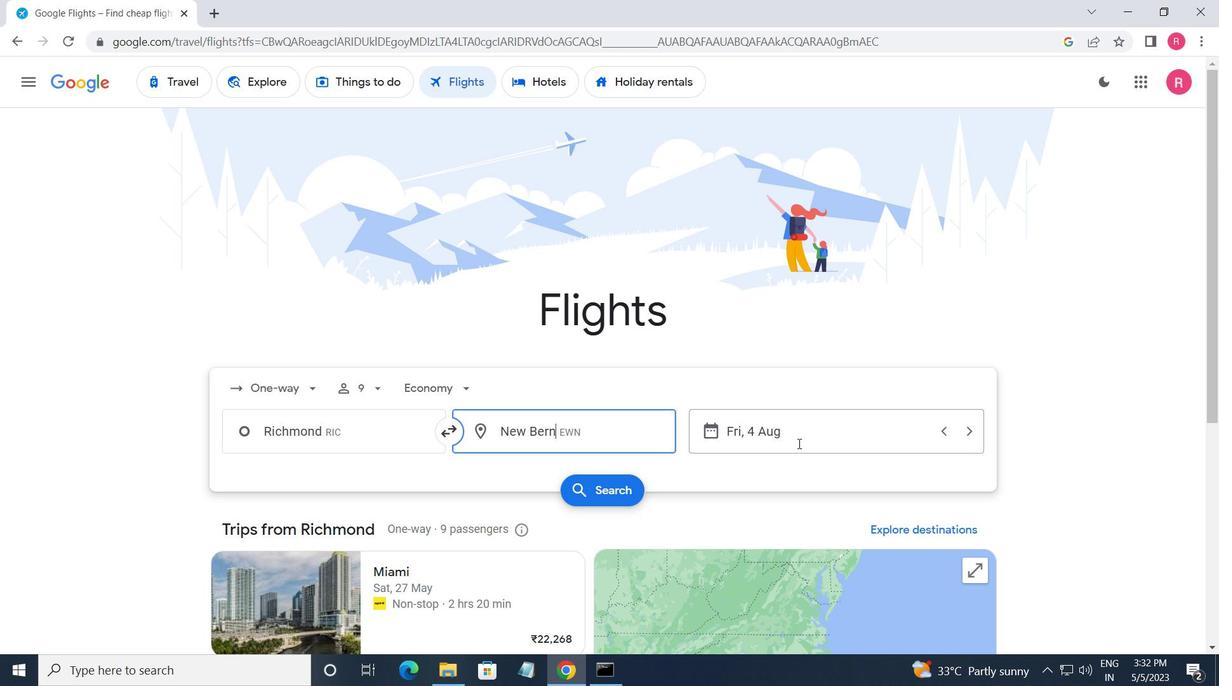 
Action: Mouse pressed left at (800, 439)
Screenshot: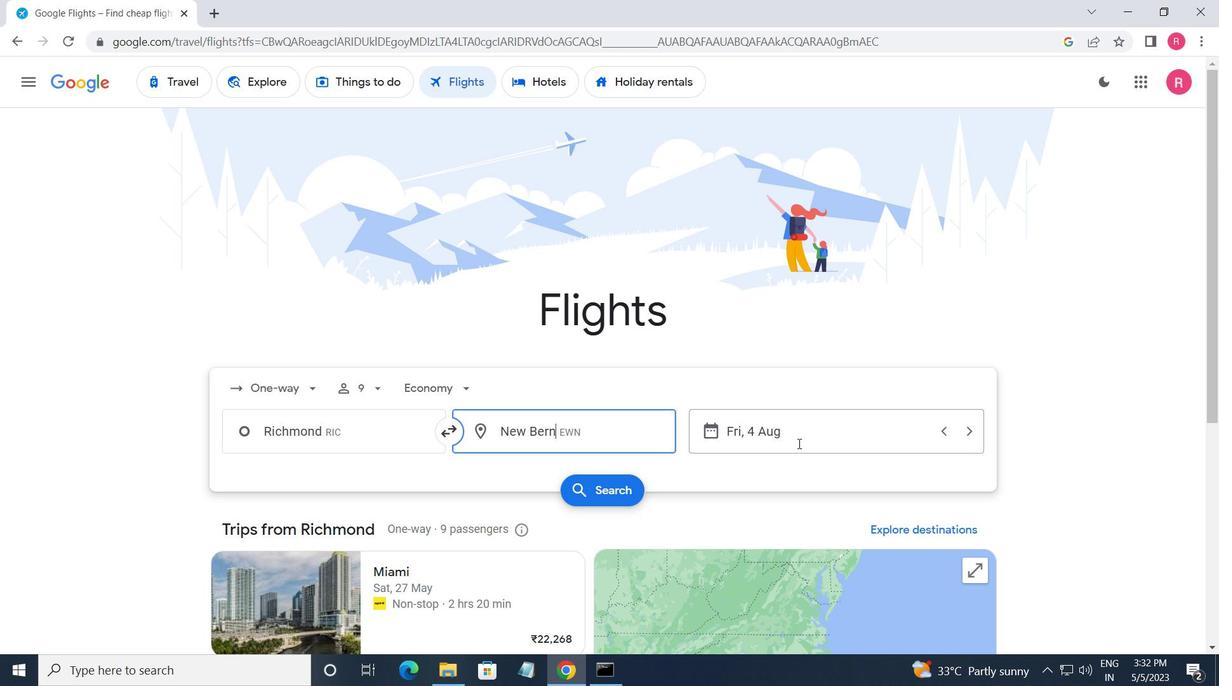 
Action: Mouse moved to (627, 374)
Screenshot: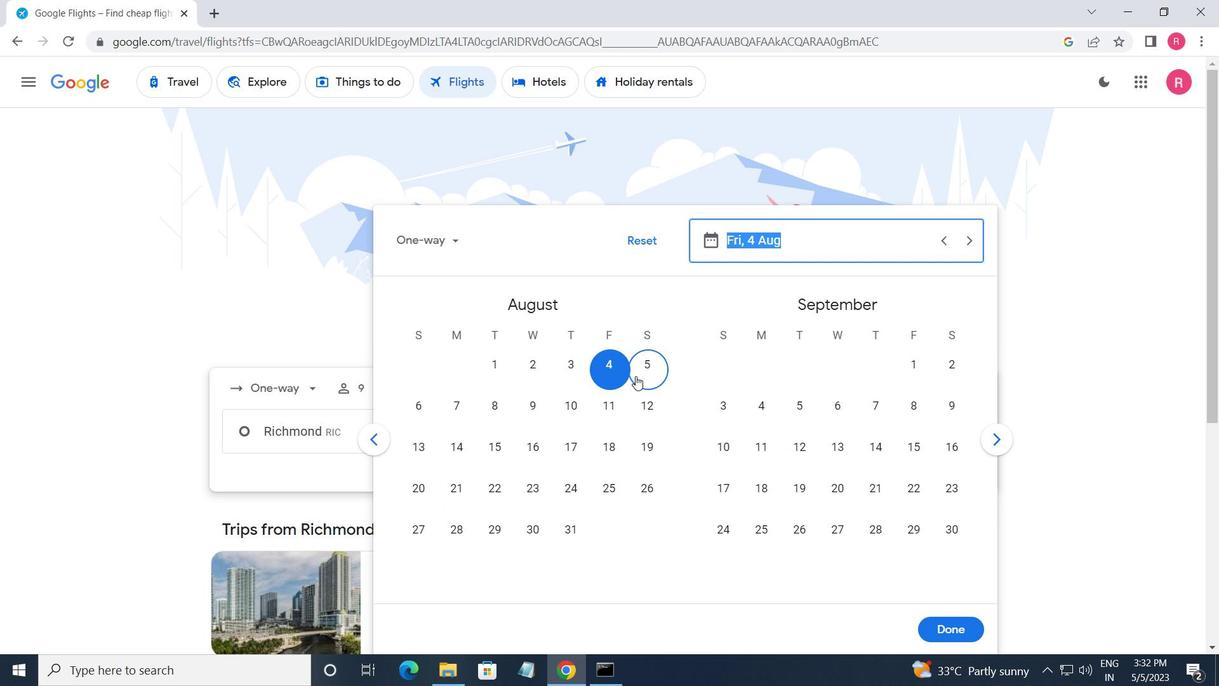 
Action: Mouse pressed left at (627, 374)
Screenshot: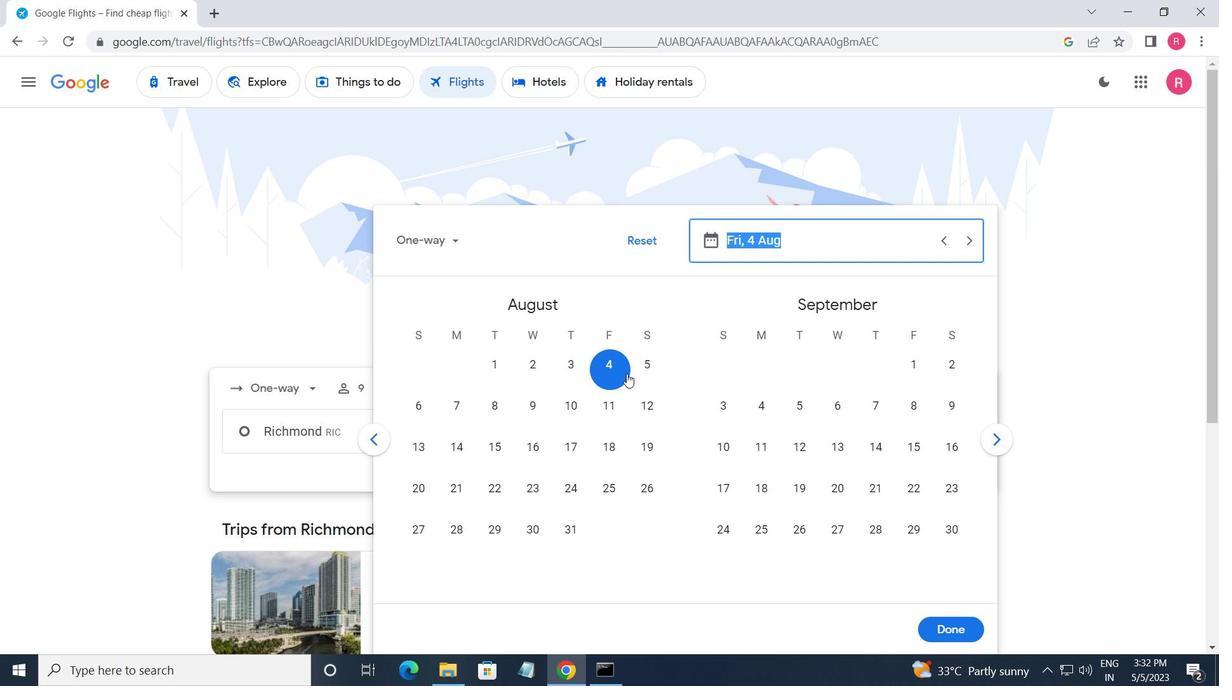 
Action: Mouse moved to (951, 628)
Screenshot: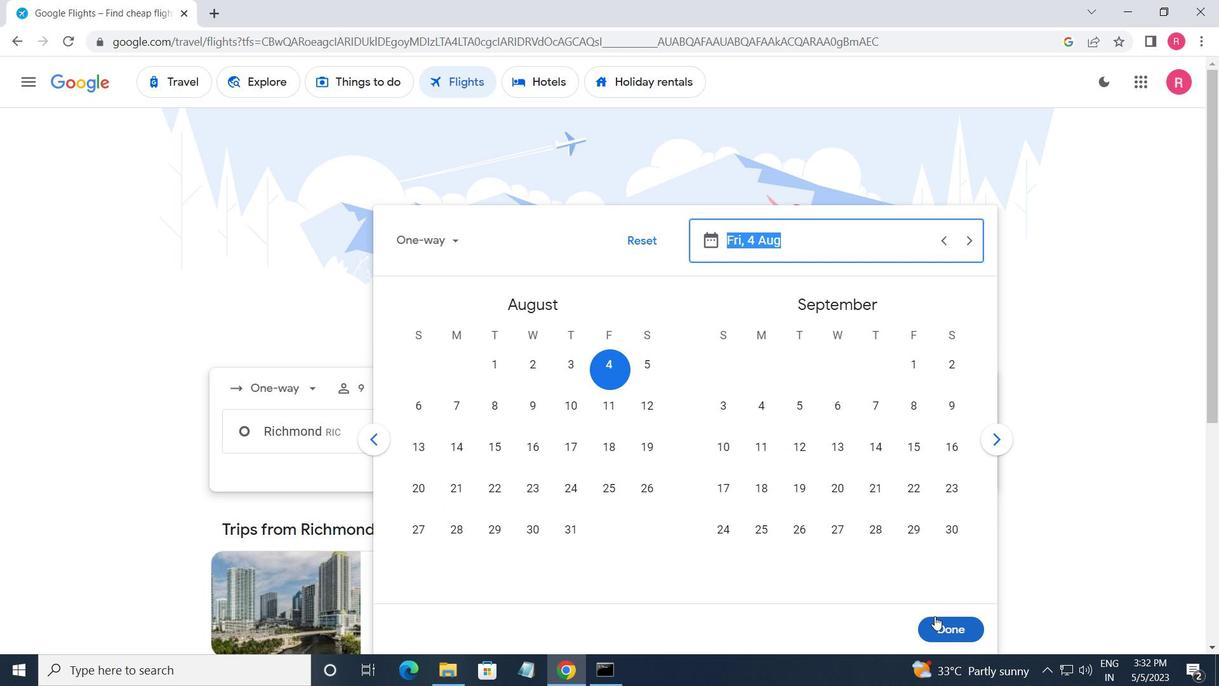 
Action: Mouse pressed left at (951, 628)
Screenshot: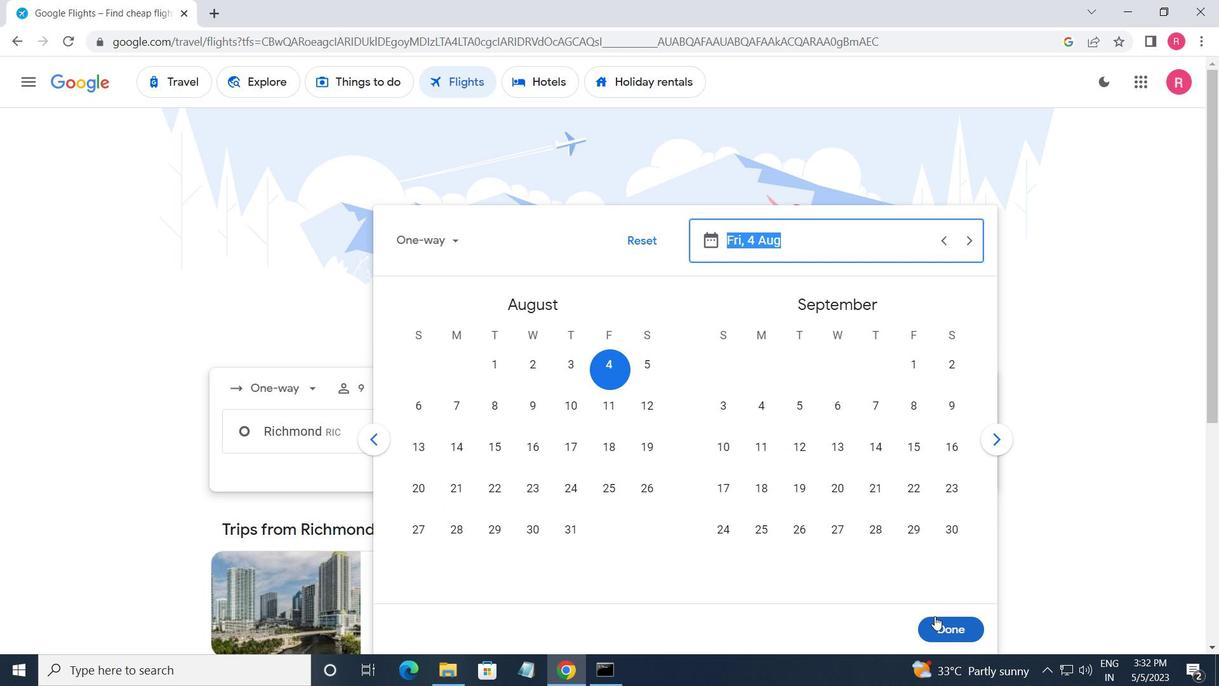 
Action: Mouse moved to (598, 498)
Screenshot: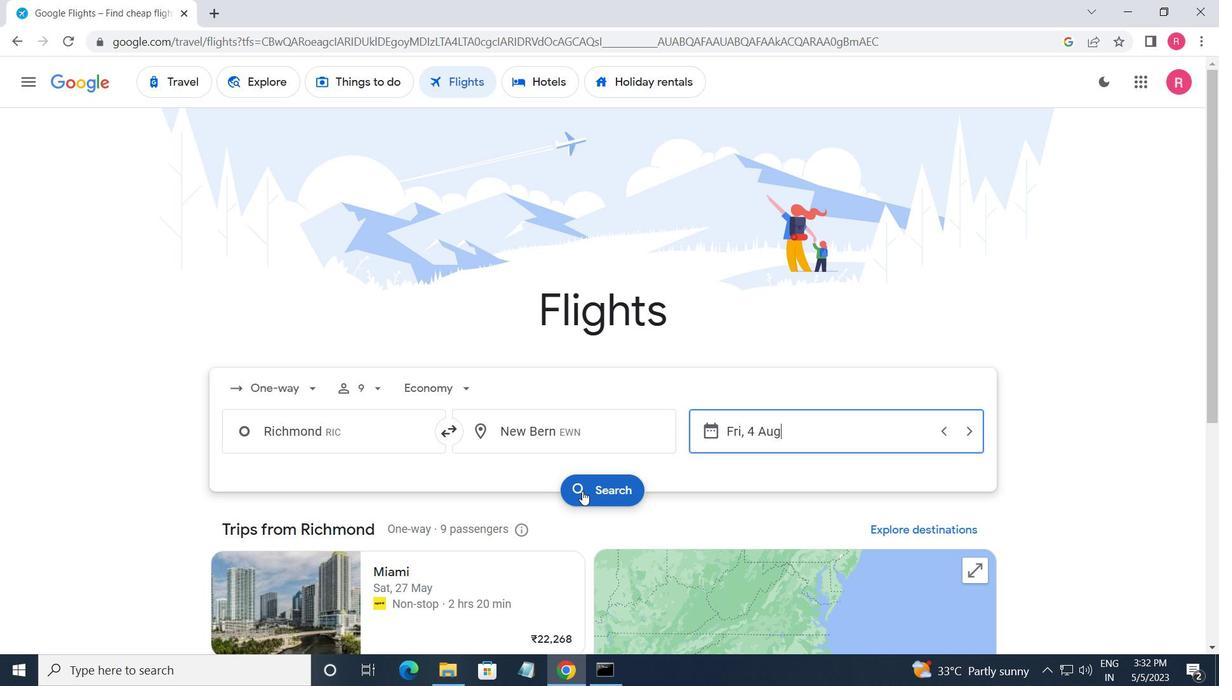 
Action: Mouse pressed left at (598, 498)
Screenshot: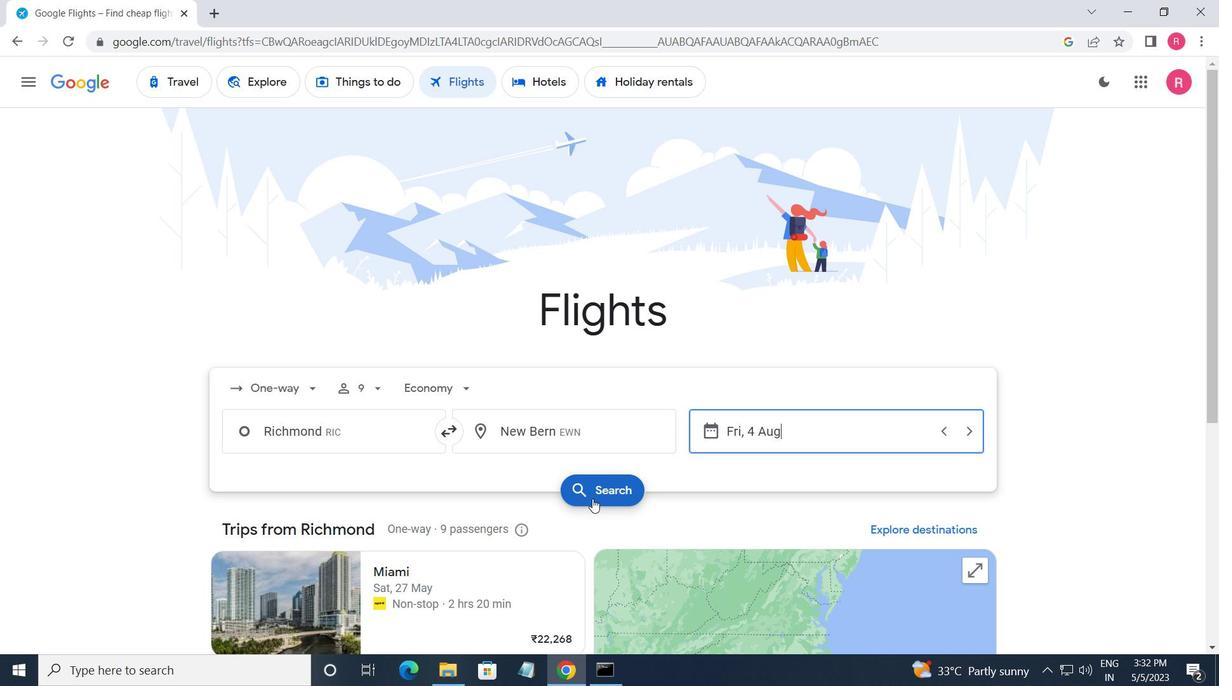 
Action: Mouse moved to (231, 236)
Screenshot: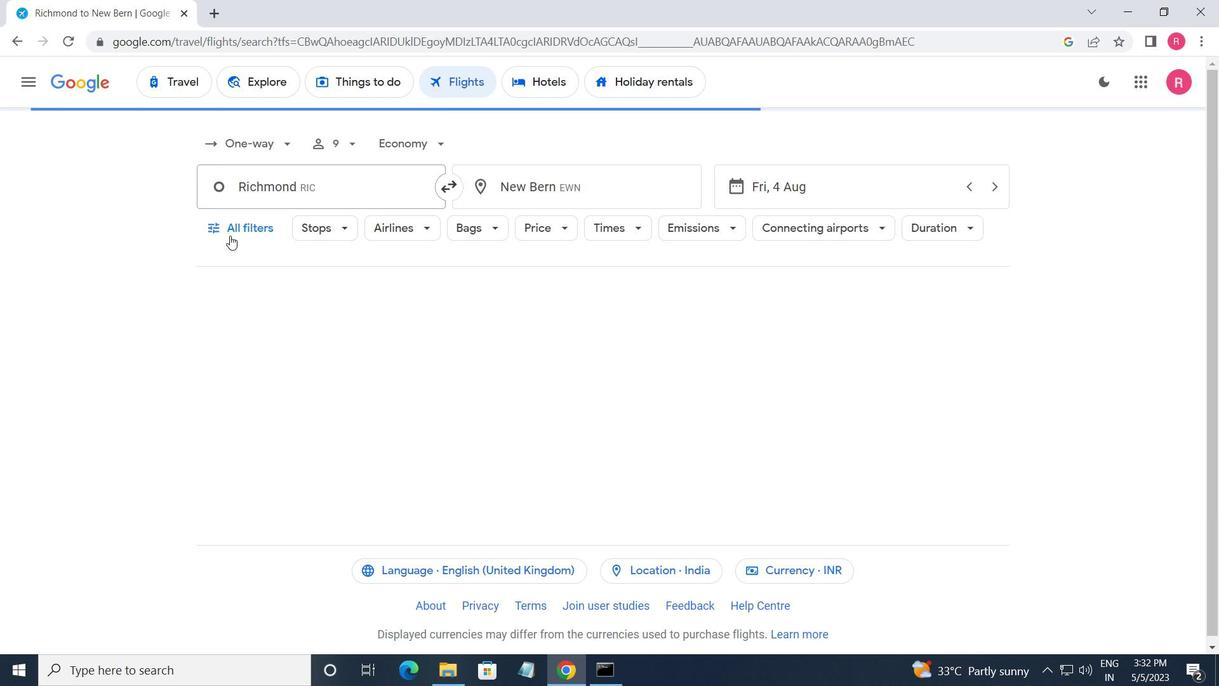 
Action: Mouse pressed left at (231, 236)
Screenshot: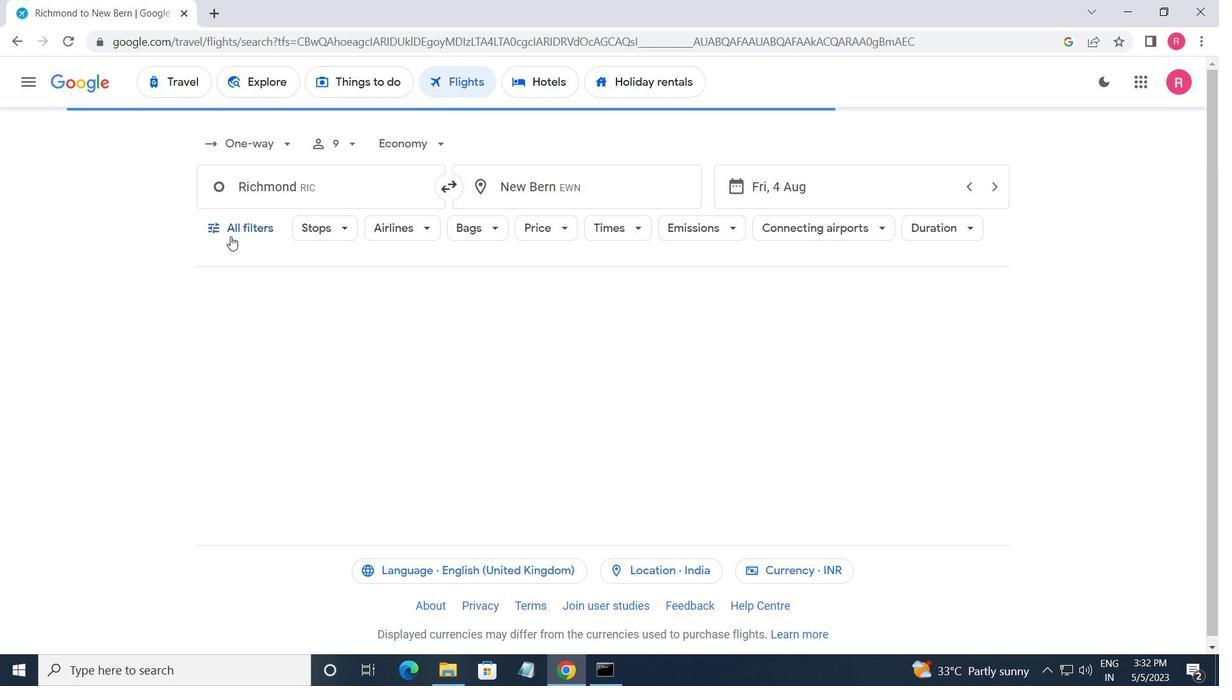 
Action: Mouse moved to (329, 465)
Screenshot: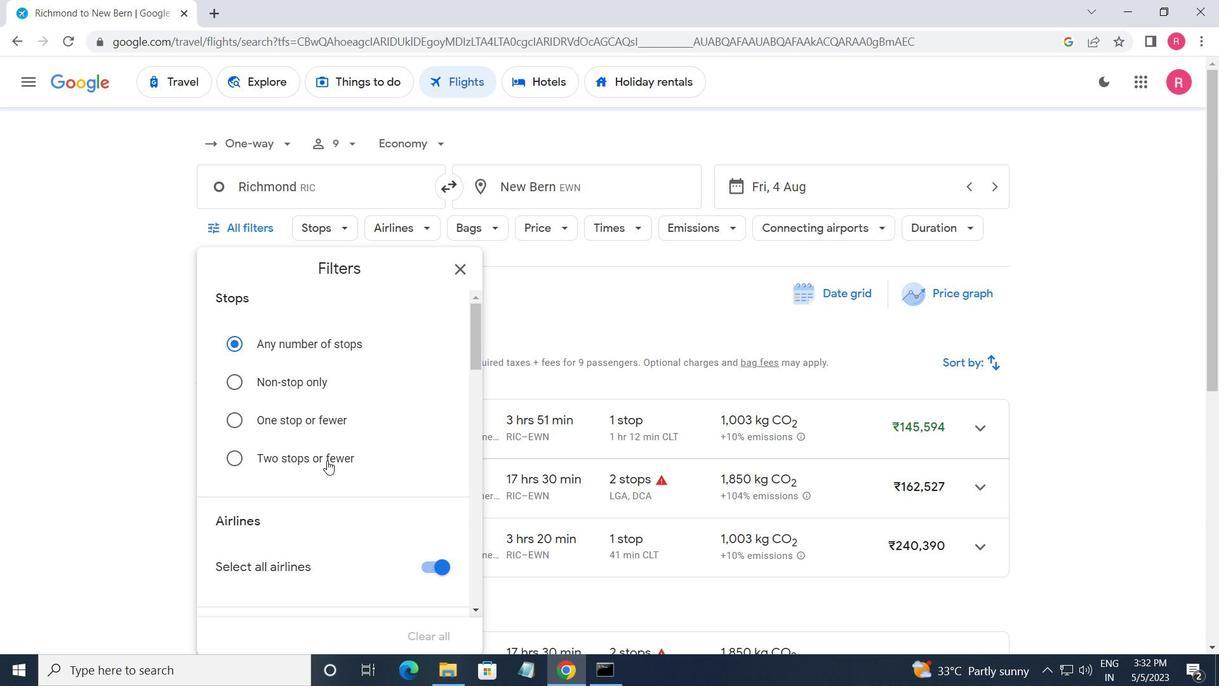 
Action: Mouse scrolled (329, 464) with delta (0, 0)
Screenshot: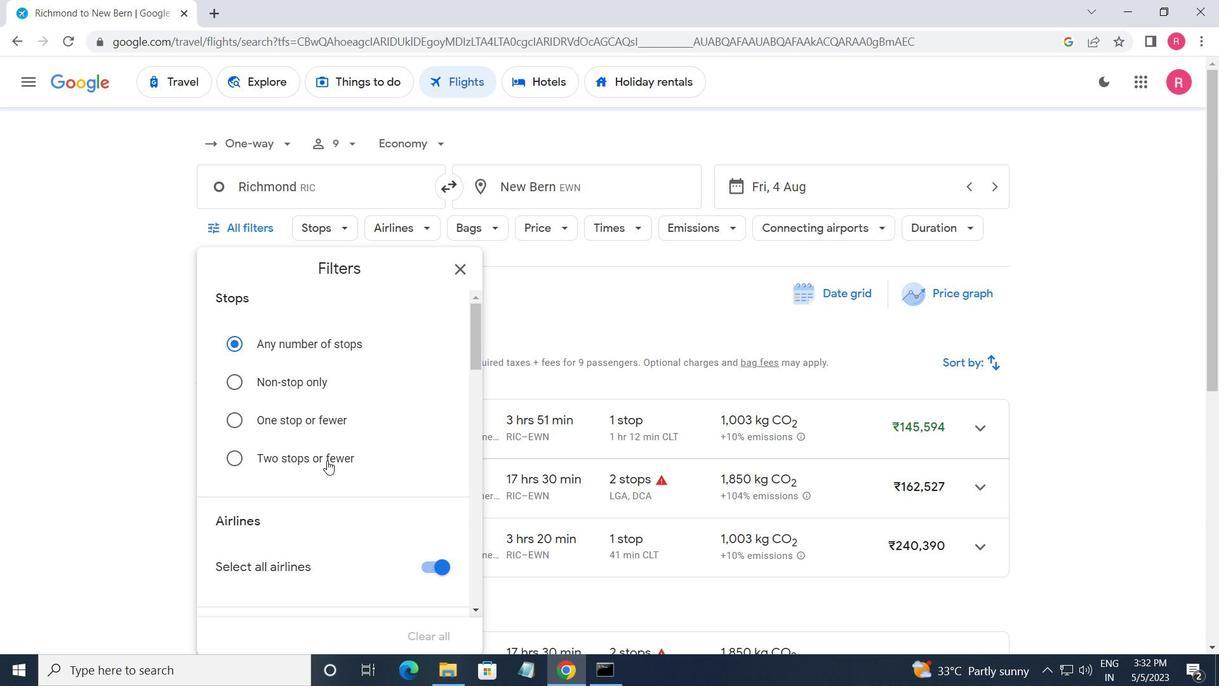 
Action: Mouse scrolled (329, 464) with delta (0, 0)
Screenshot: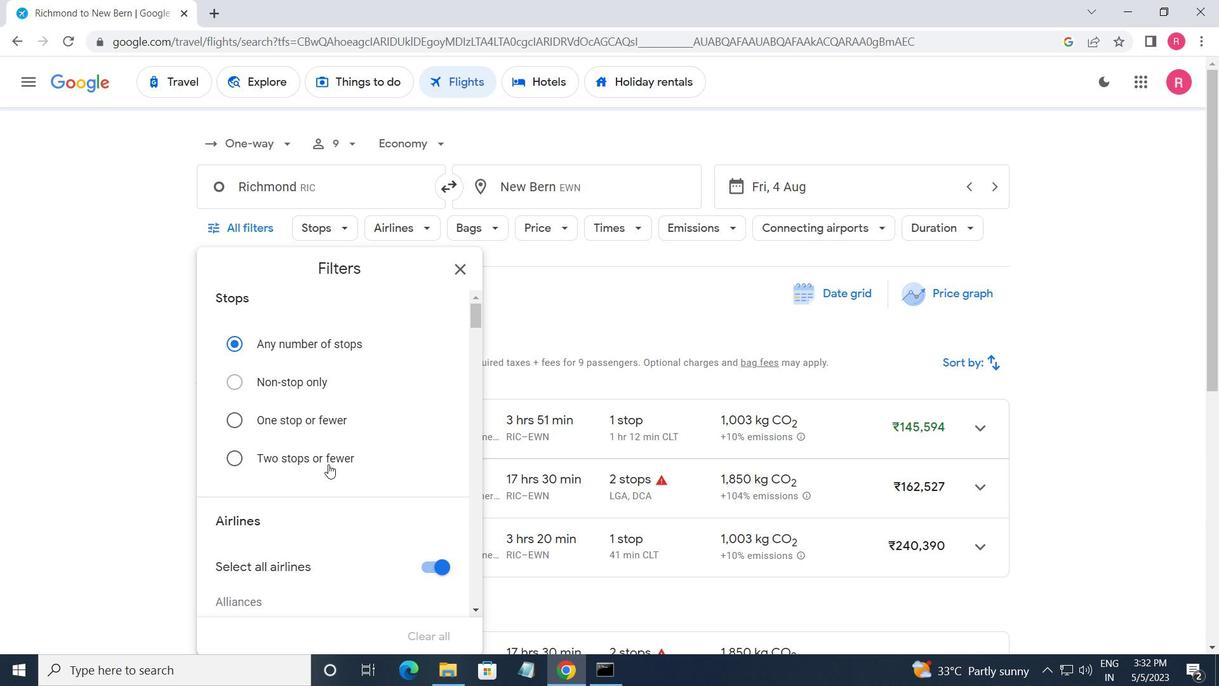 
Action: Mouse moved to (330, 465)
Screenshot: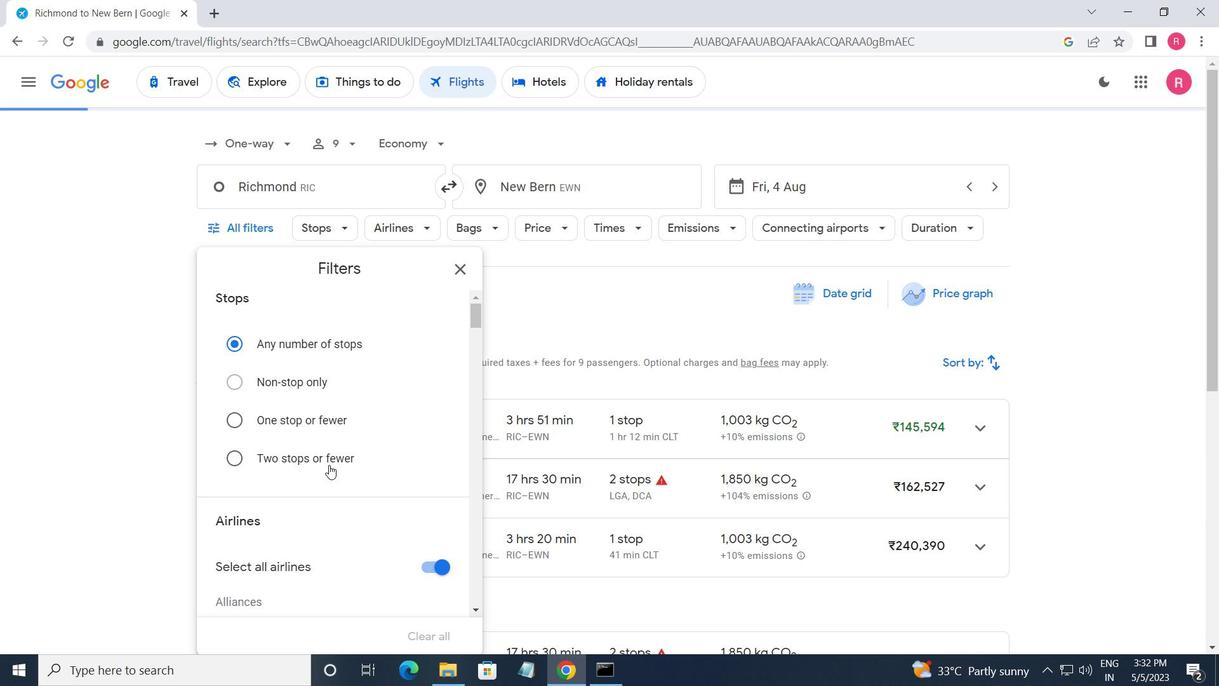
Action: Mouse scrolled (330, 464) with delta (0, 0)
Screenshot: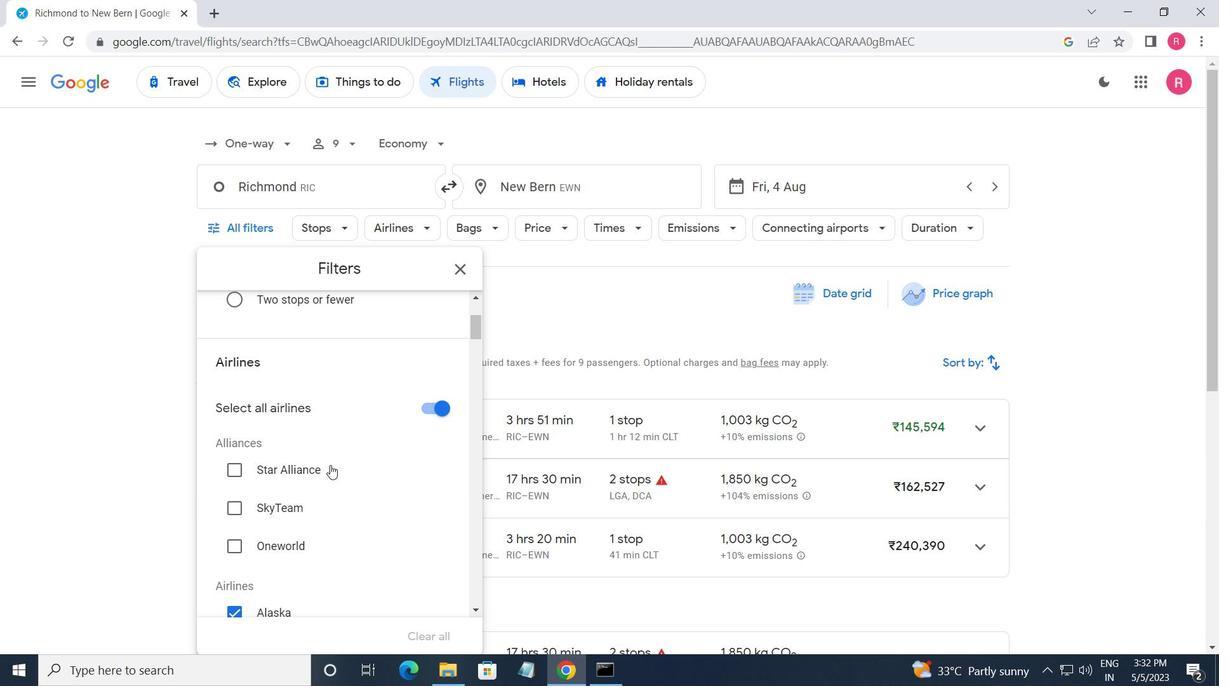 
Action: Mouse scrolled (330, 464) with delta (0, 0)
Screenshot: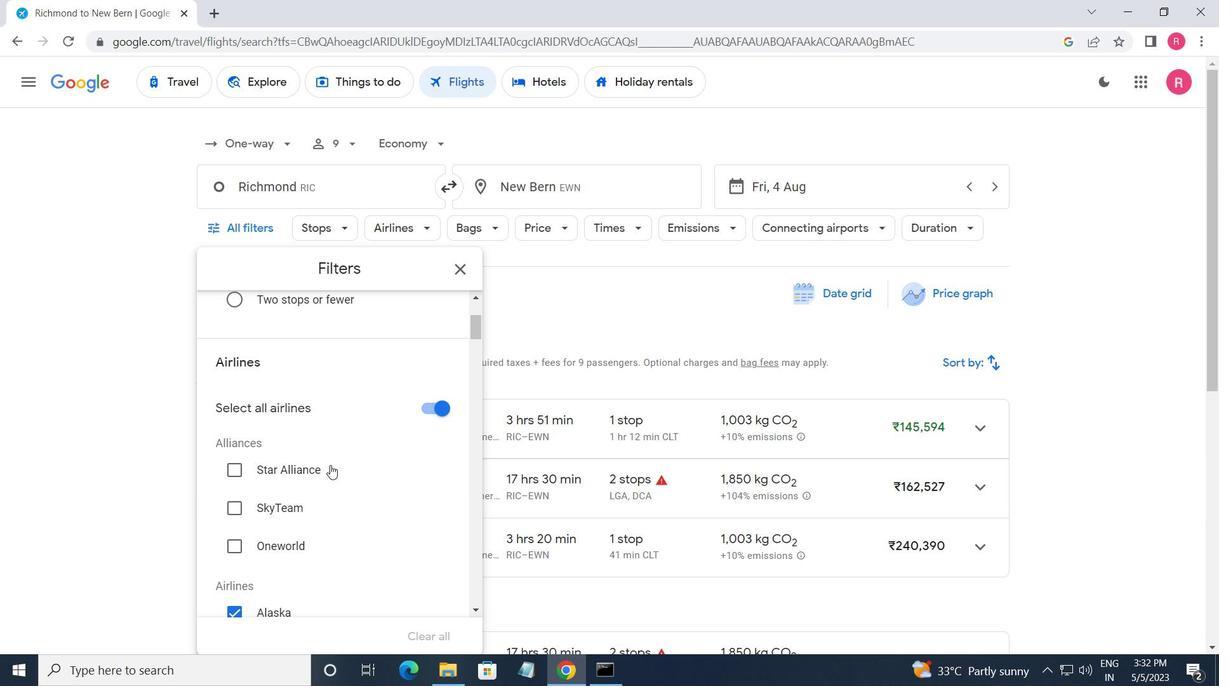 
Action: Mouse scrolled (330, 464) with delta (0, 0)
Screenshot: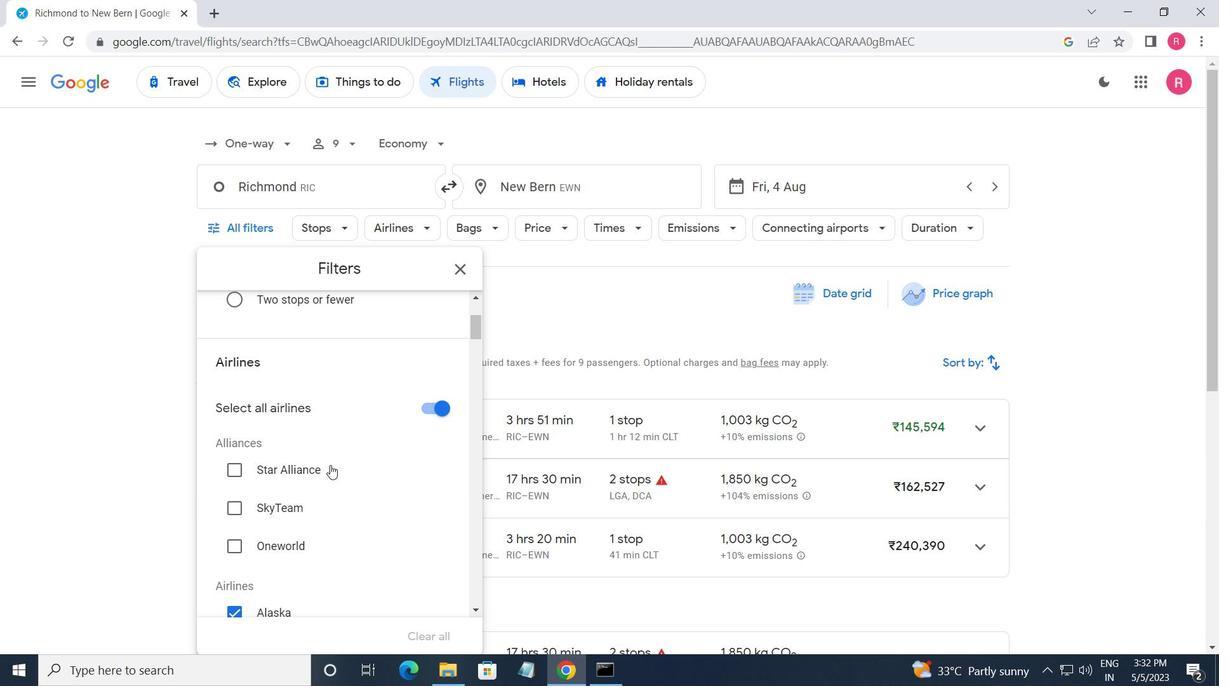
Action: Mouse scrolled (330, 464) with delta (0, 0)
Screenshot: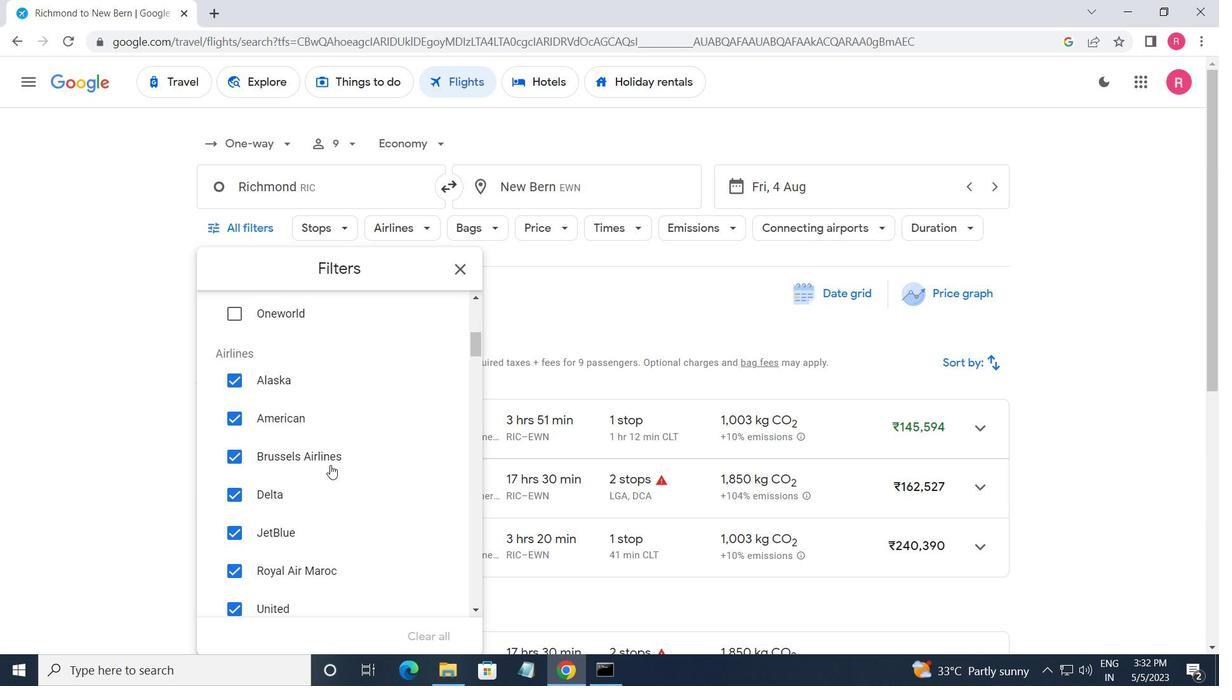 
Action: Mouse scrolled (330, 464) with delta (0, 0)
Screenshot: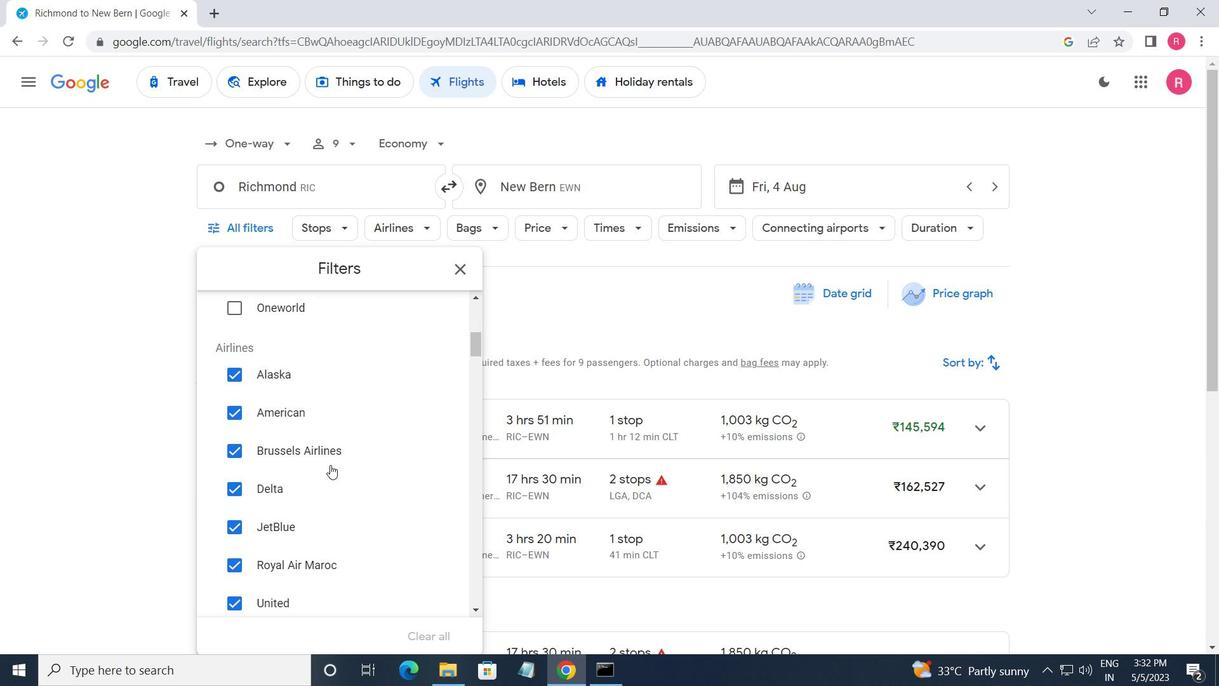 
Action: Mouse moved to (404, 484)
Screenshot: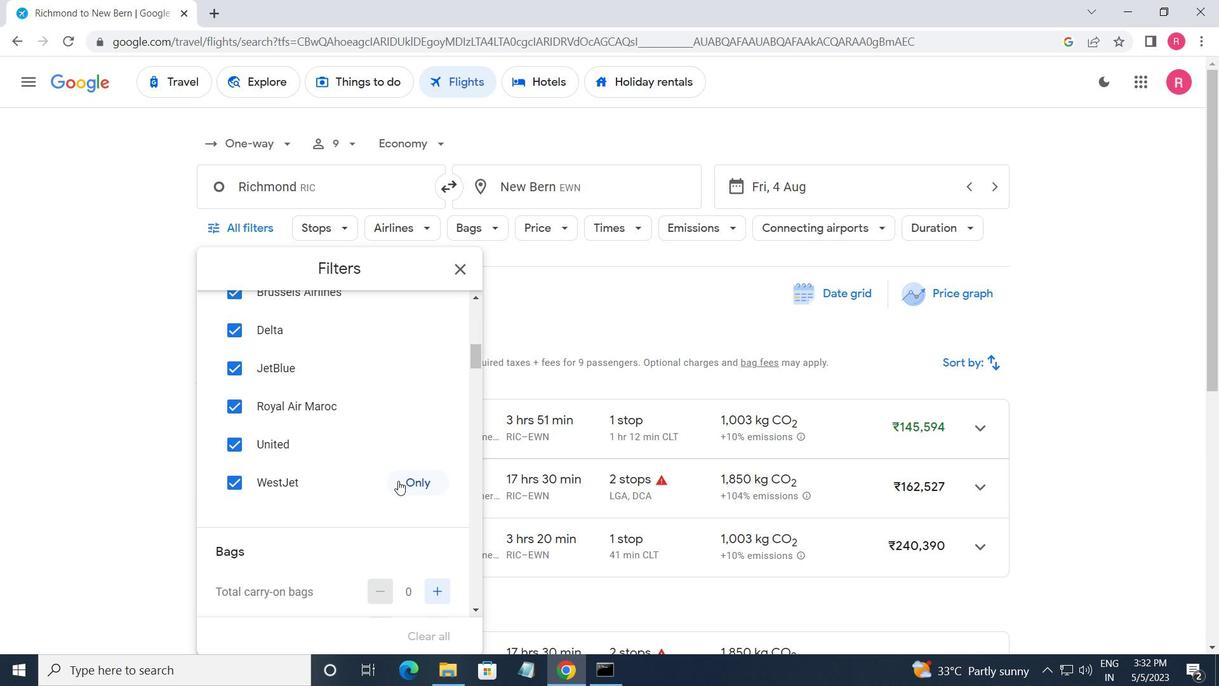 
Action: Mouse pressed left at (404, 484)
Screenshot: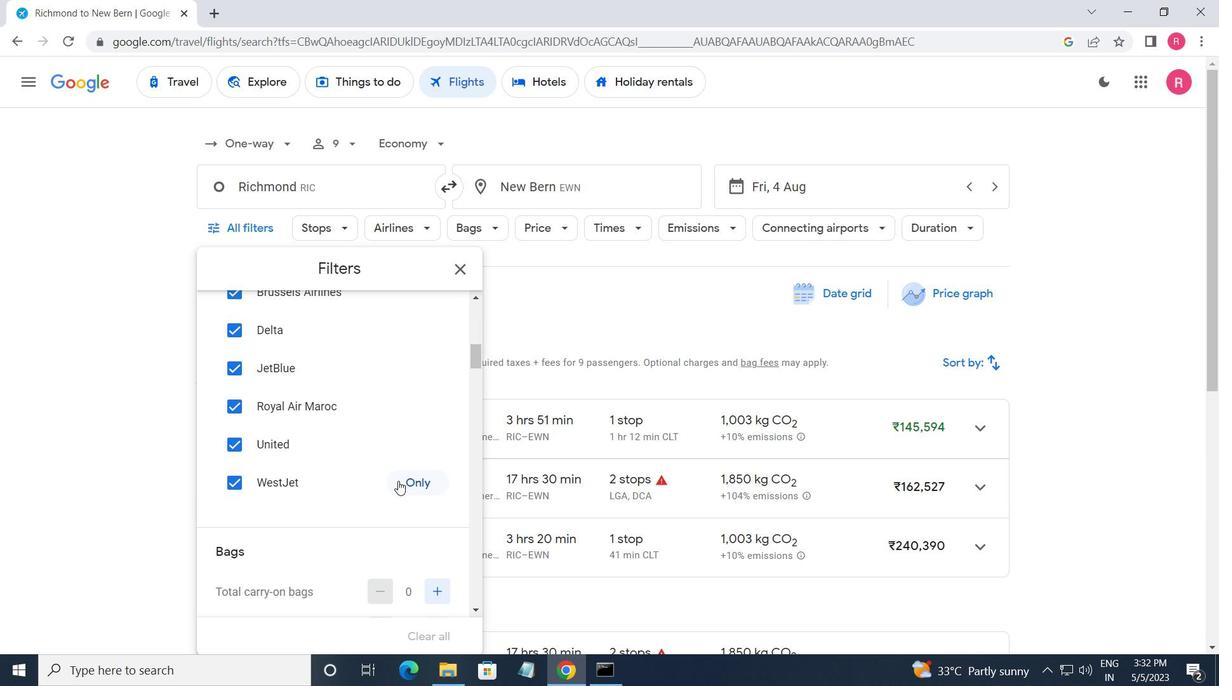 
Action: Mouse moved to (405, 487)
Screenshot: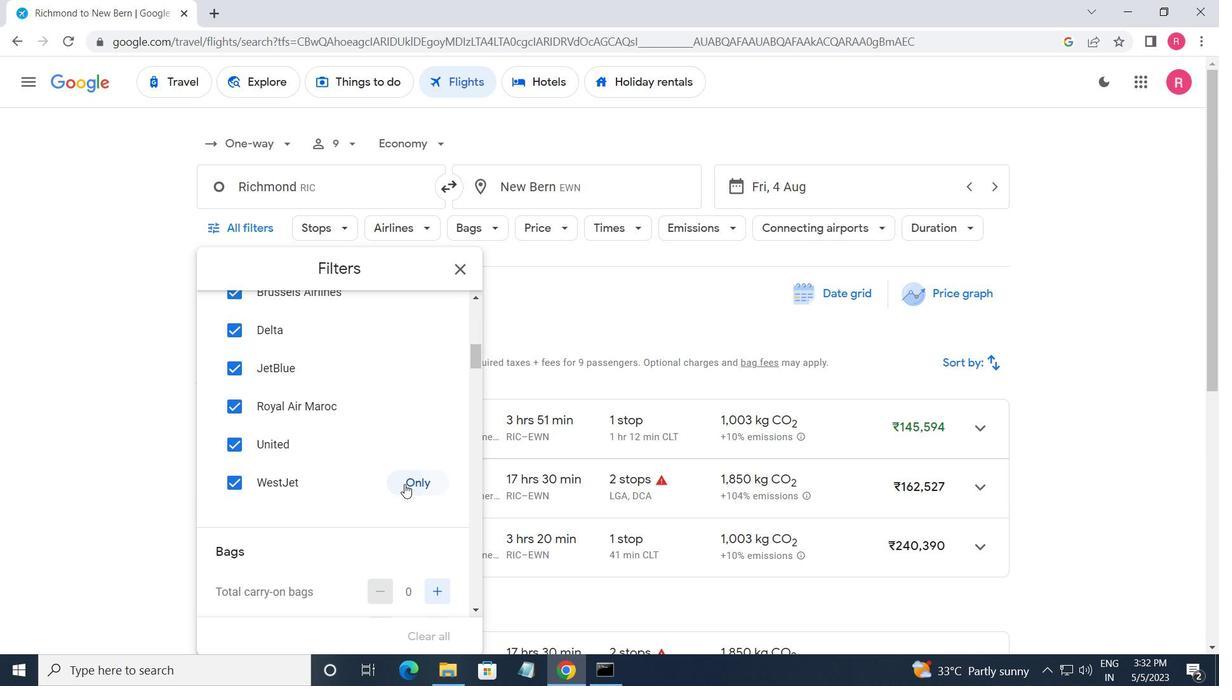 
Action: Mouse scrolled (405, 487) with delta (0, 0)
Screenshot: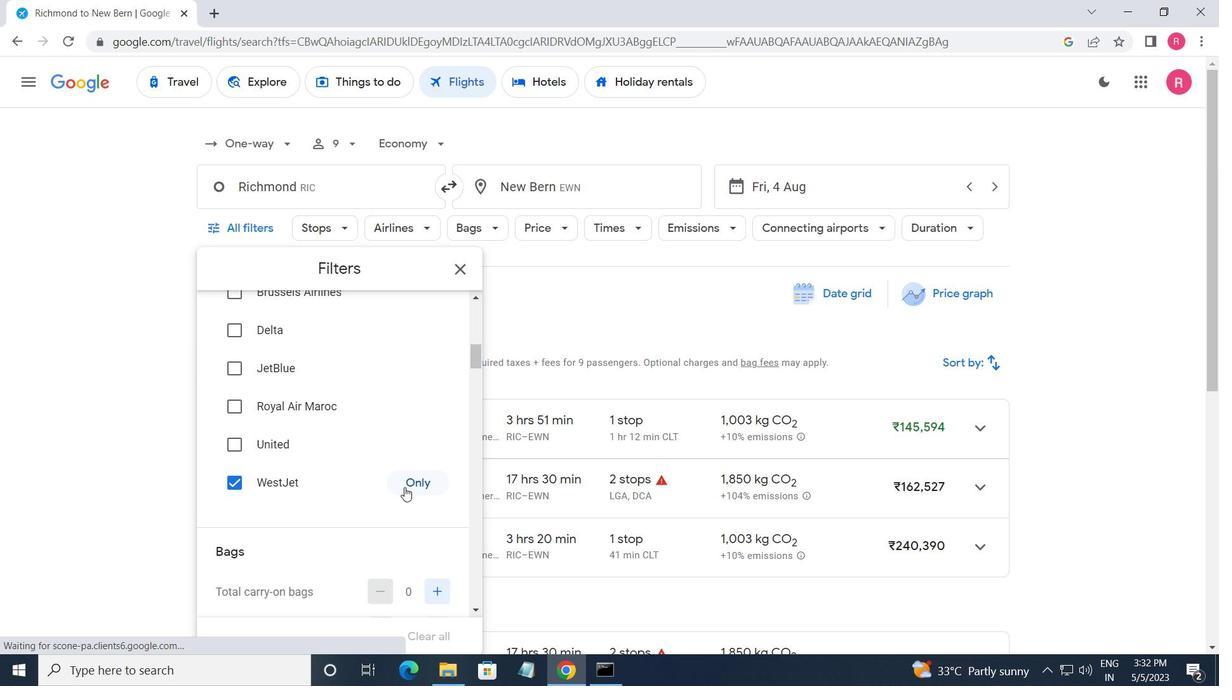
Action: Mouse scrolled (405, 487) with delta (0, 0)
Screenshot: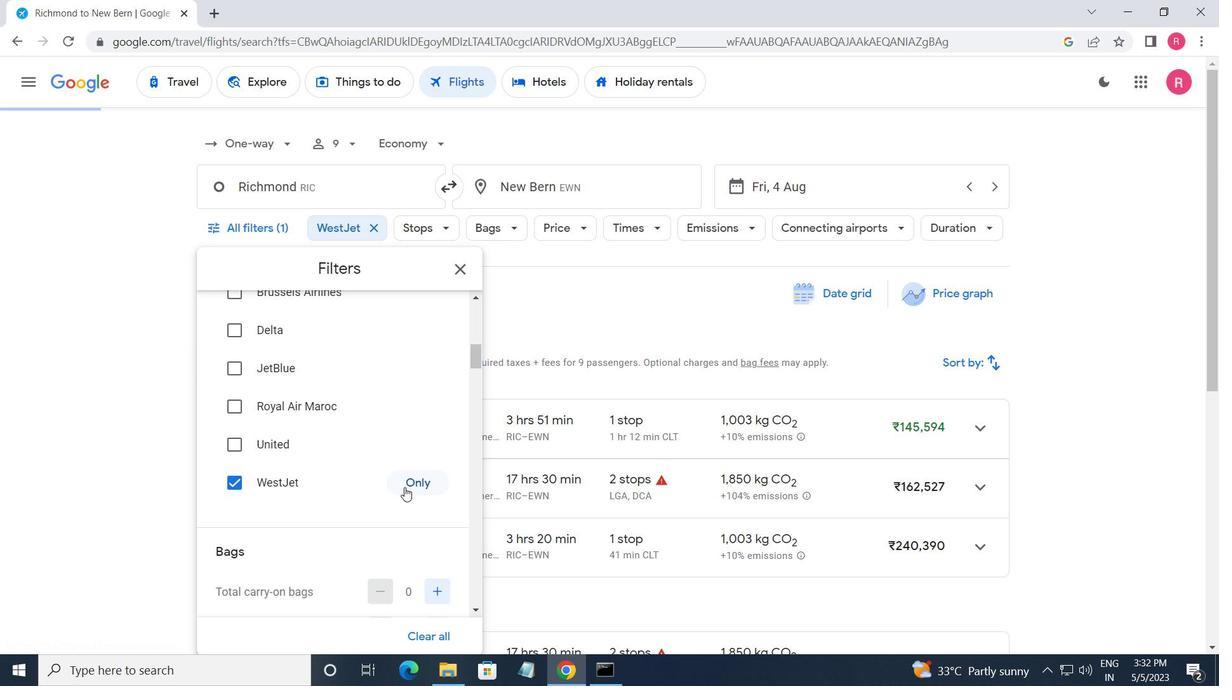 
Action: Mouse moved to (432, 473)
Screenshot: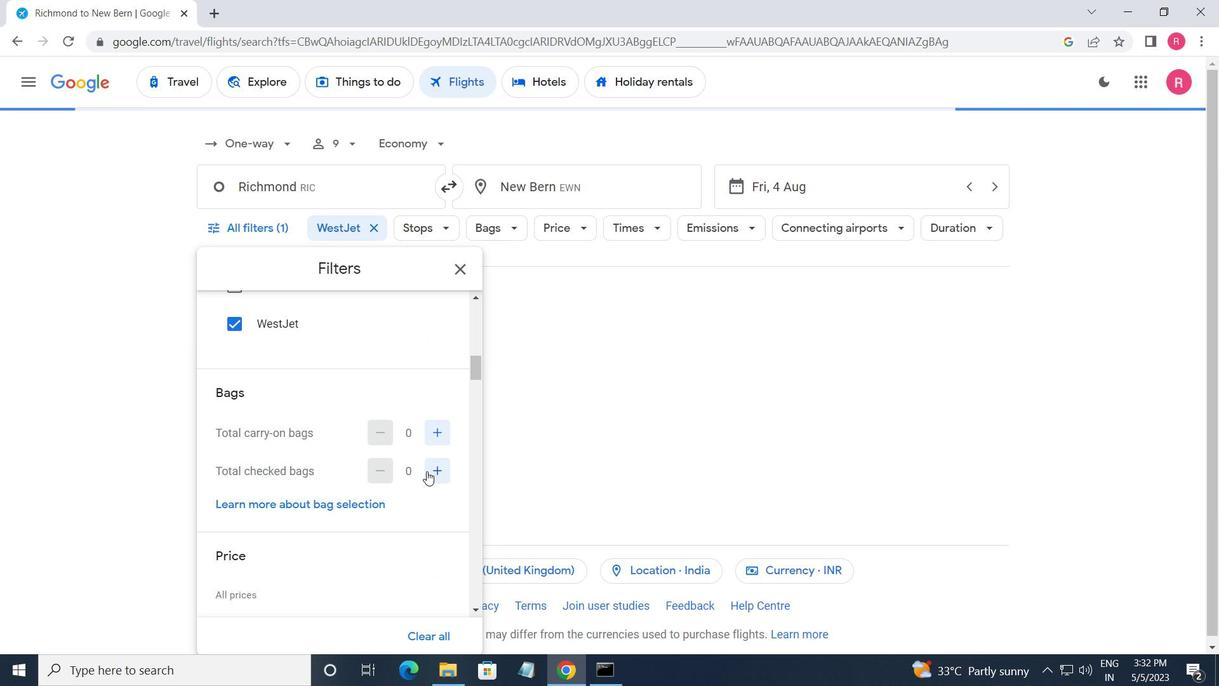 
Action: Mouse pressed left at (432, 473)
Screenshot: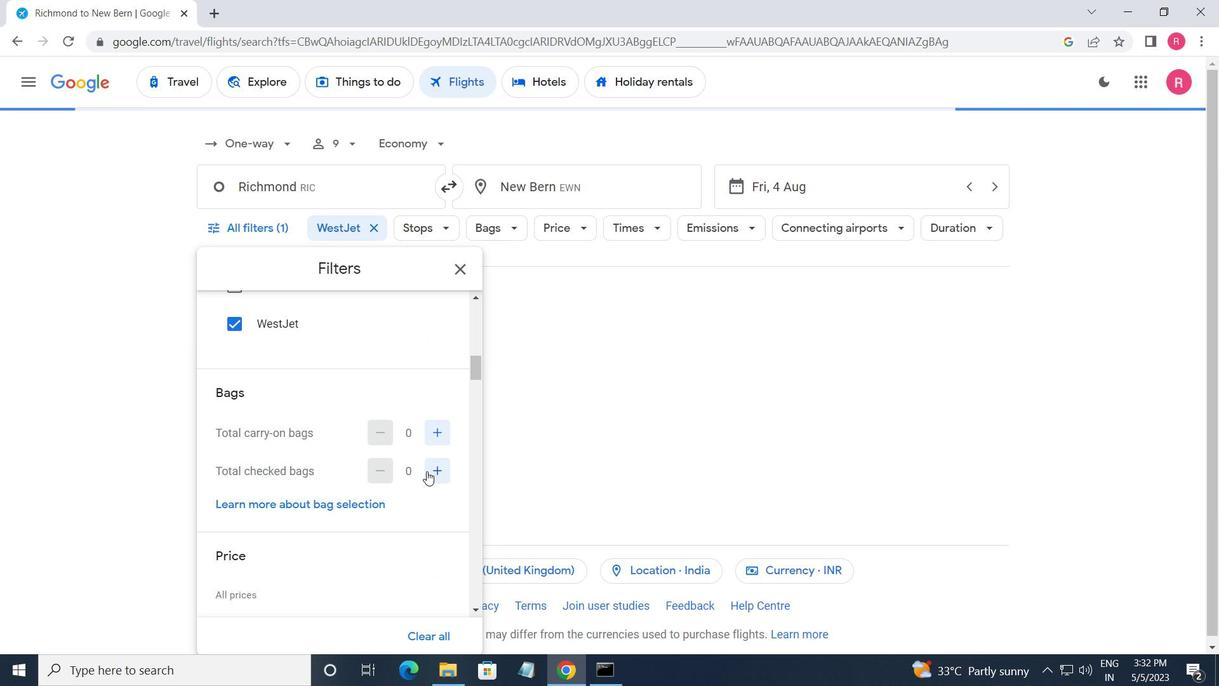 
Action: Mouse pressed left at (432, 473)
Screenshot: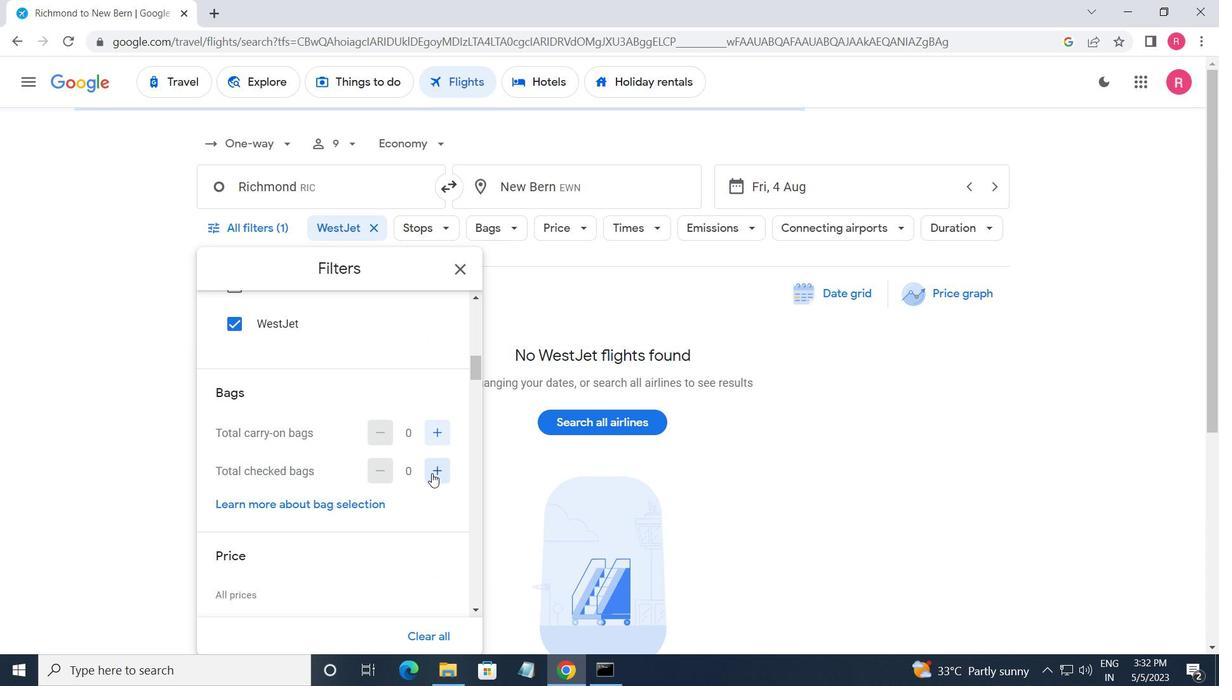 
Action: Mouse moved to (431, 472)
Screenshot: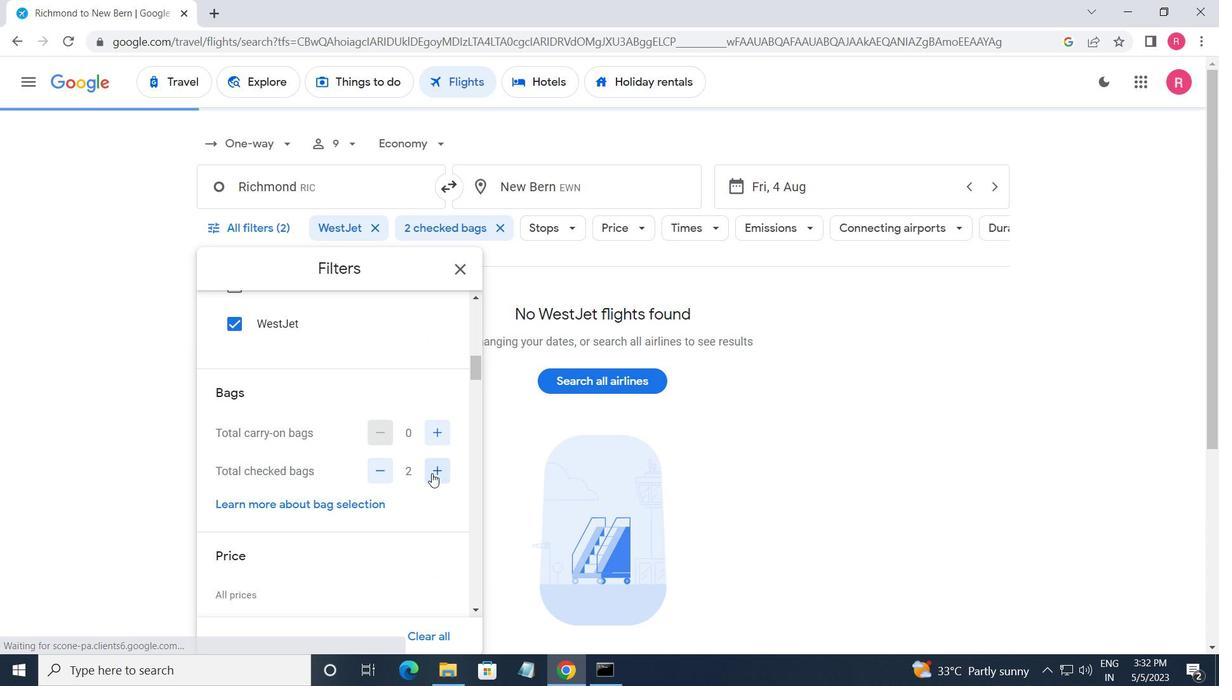 
Action: Mouse scrolled (431, 472) with delta (0, 0)
Screenshot: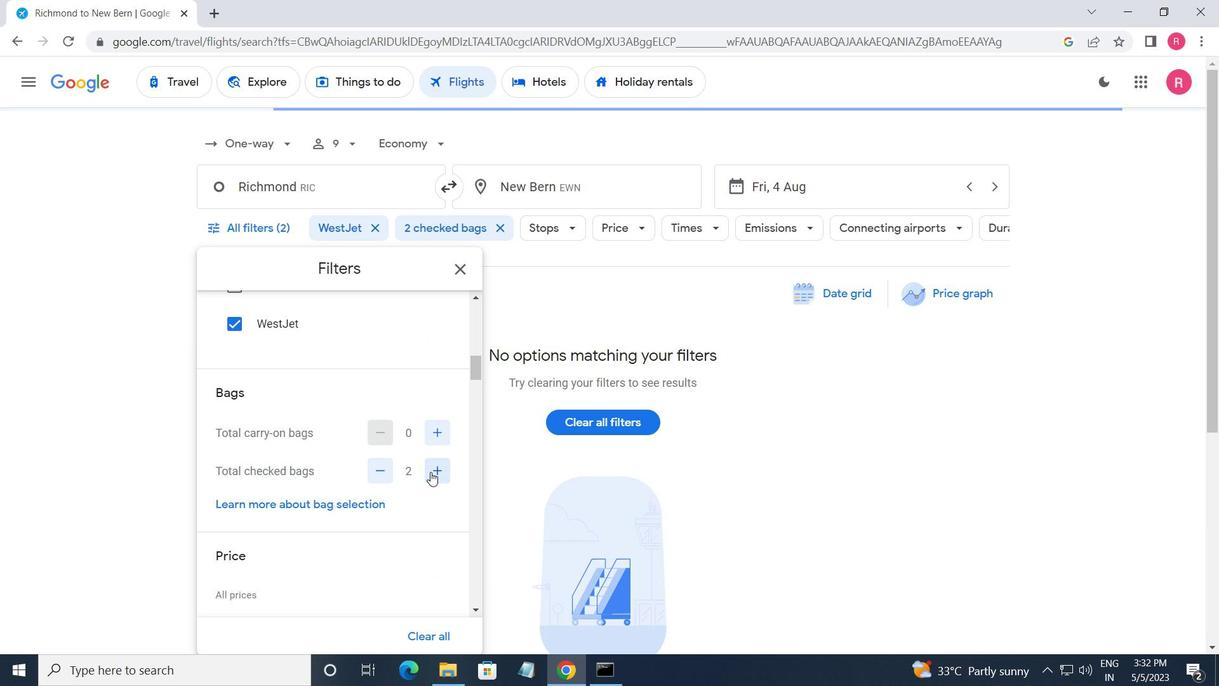 
Action: Mouse moved to (451, 534)
Screenshot: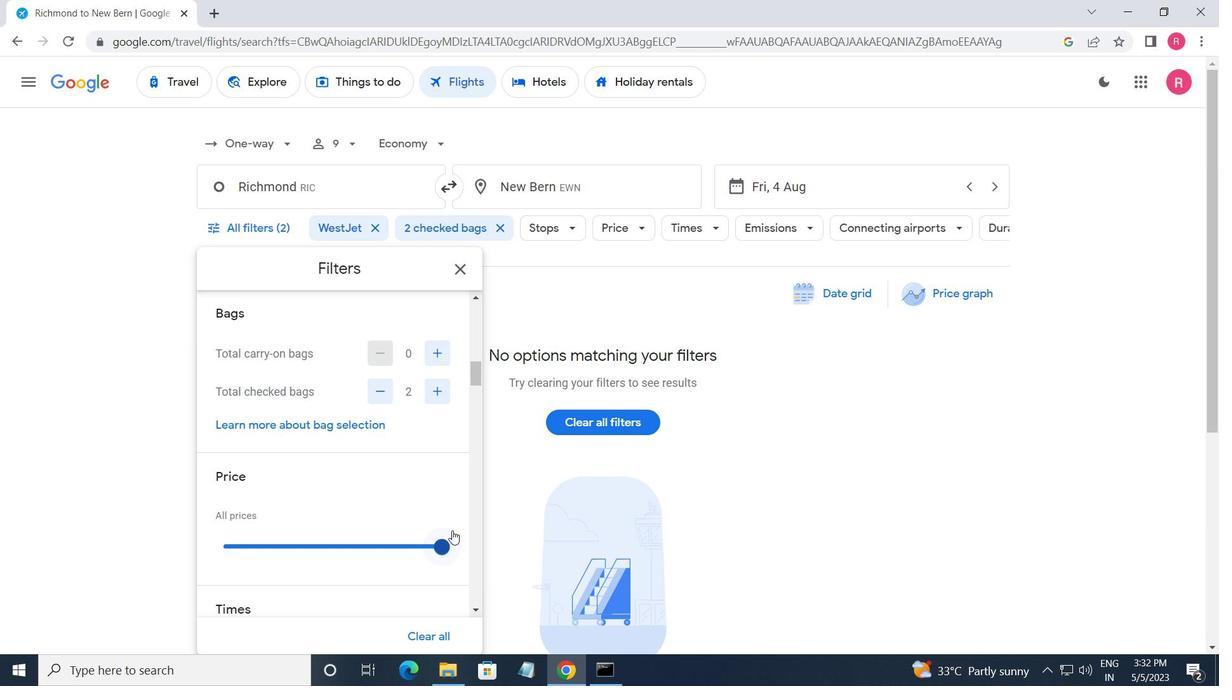 
Action: Mouse pressed left at (451, 534)
Screenshot: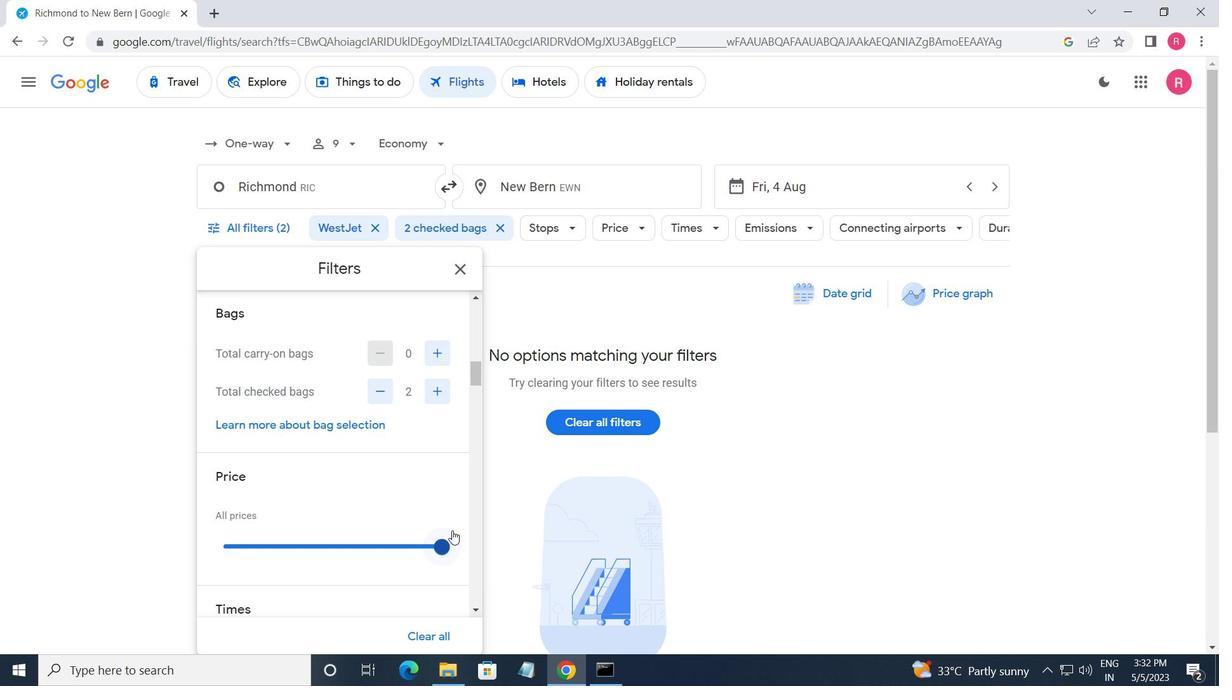 
Action: Mouse moved to (291, 538)
Screenshot: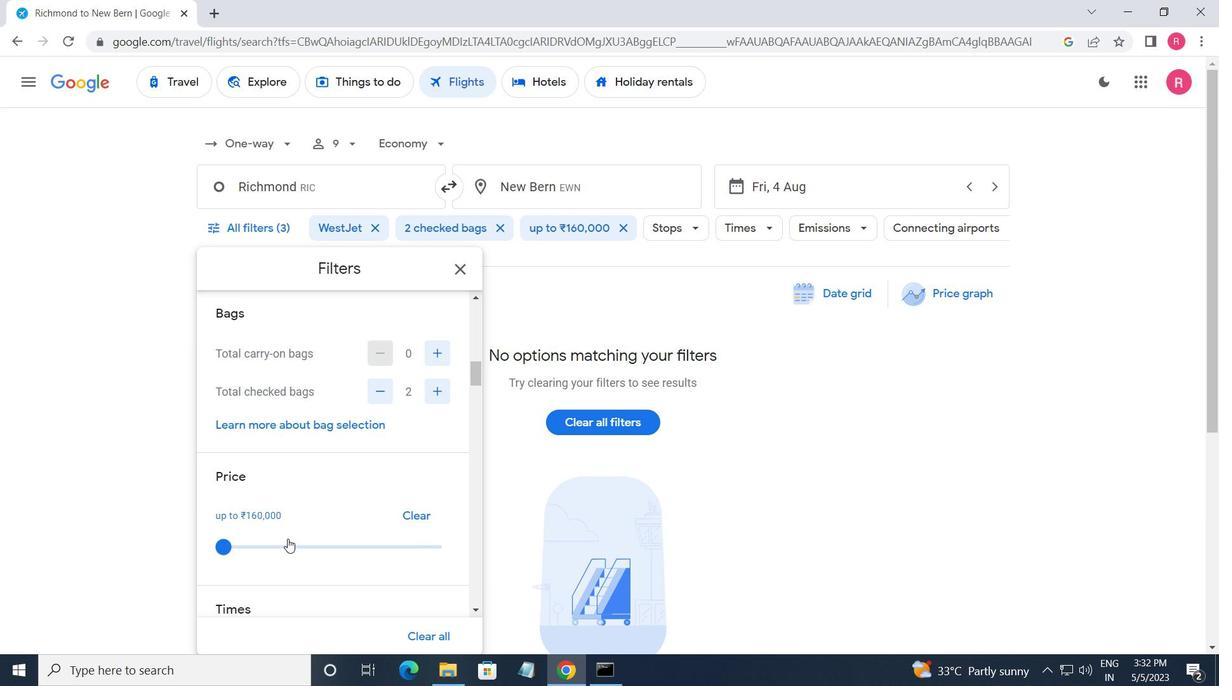 
Action: Mouse scrolled (291, 538) with delta (0, 0)
Screenshot: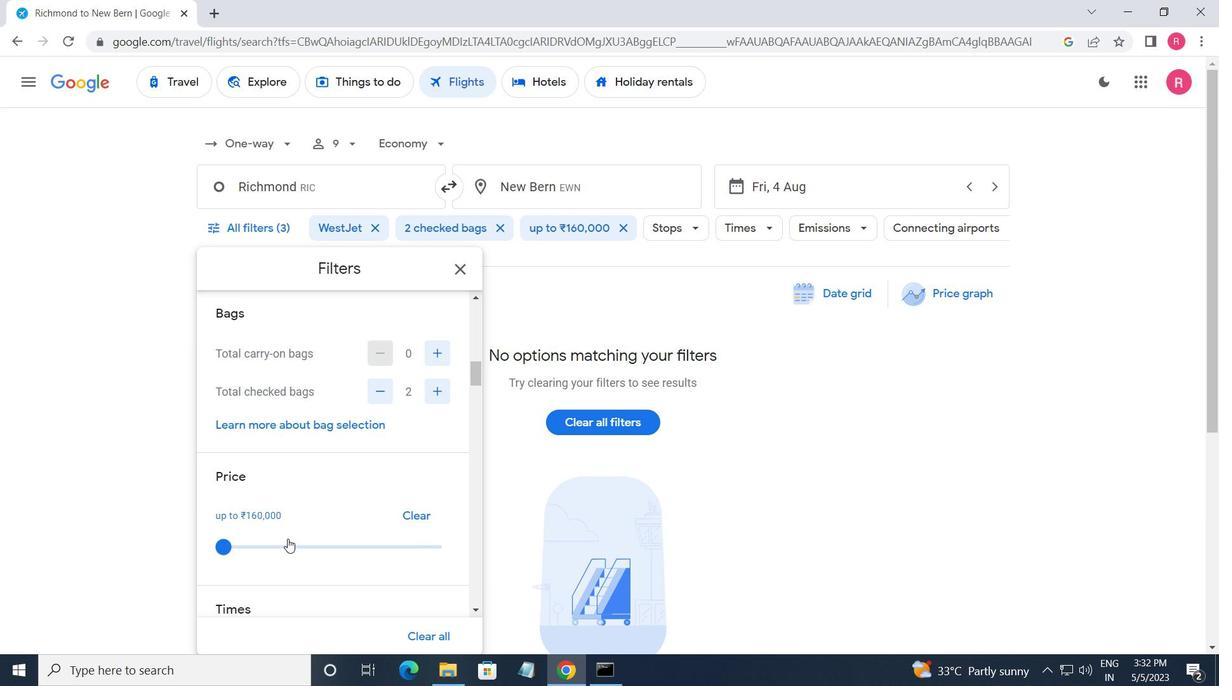 
Action: Mouse moved to (294, 538)
Screenshot: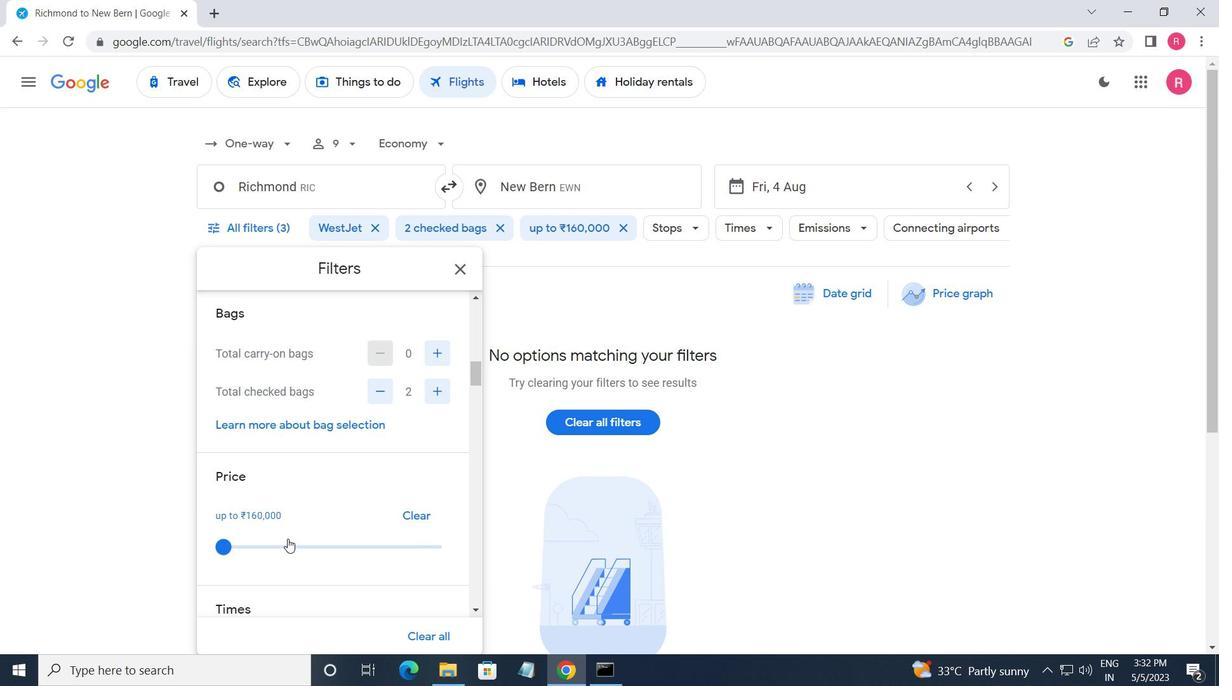 
Action: Mouse scrolled (294, 538) with delta (0, 0)
Screenshot: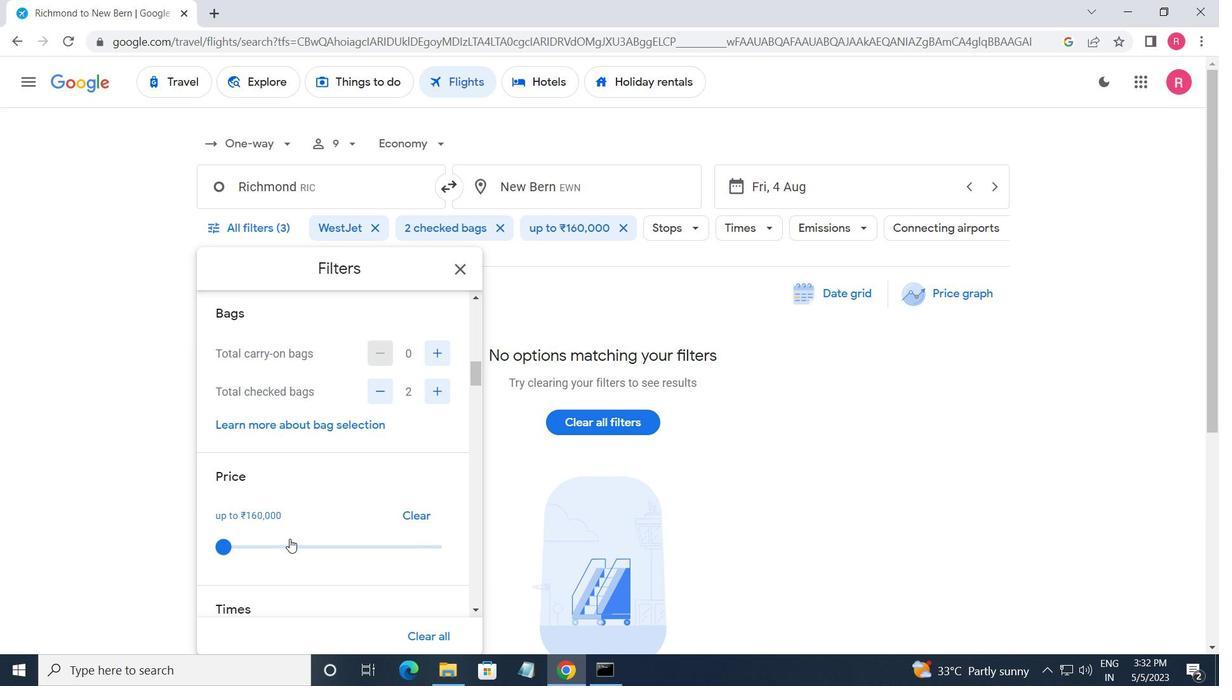 
Action: Mouse moved to (294, 538)
Screenshot: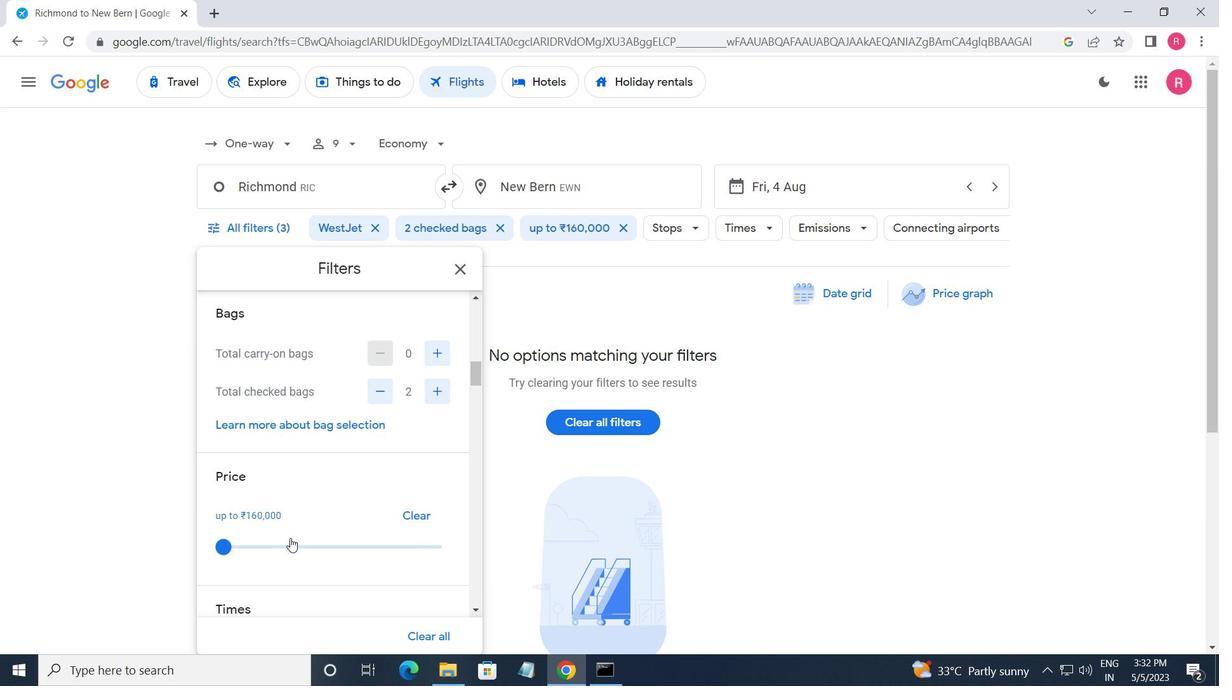 
Action: Mouse scrolled (294, 538) with delta (0, 0)
Screenshot: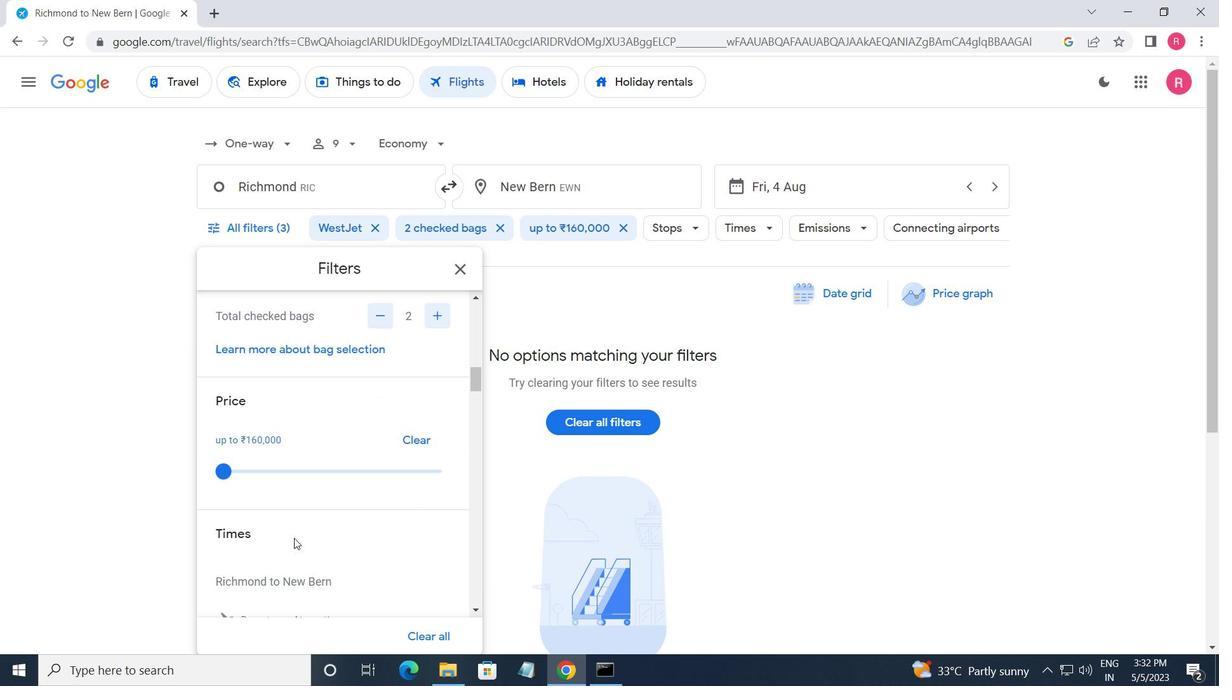 
Action: Mouse moved to (231, 490)
Screenshot: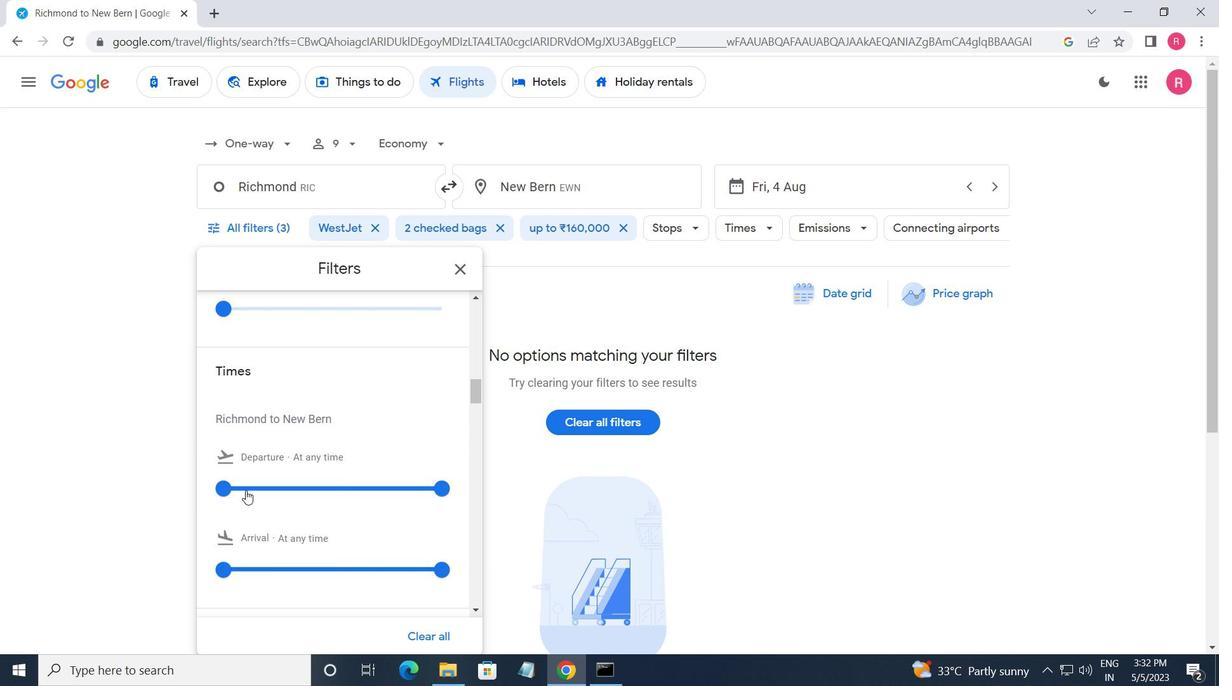 
Action: Mouse pressed left at (231, 490)
Screenshot: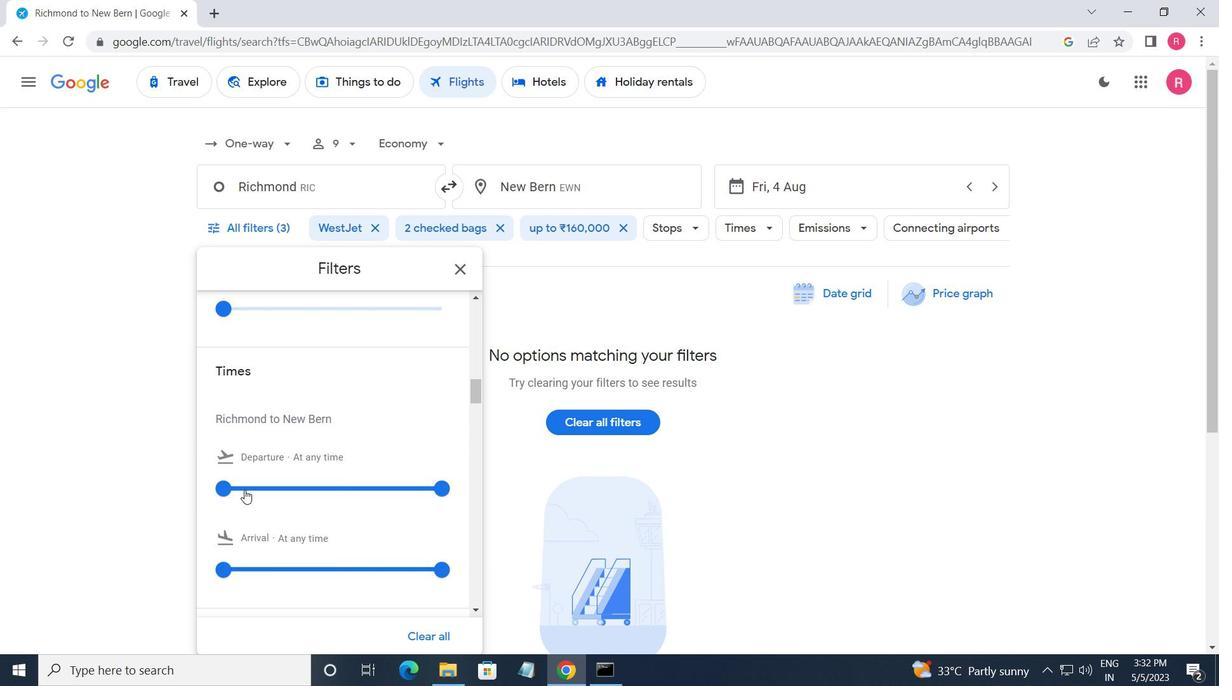 
Action: Mouse moved to (440, 490)
Screenshot: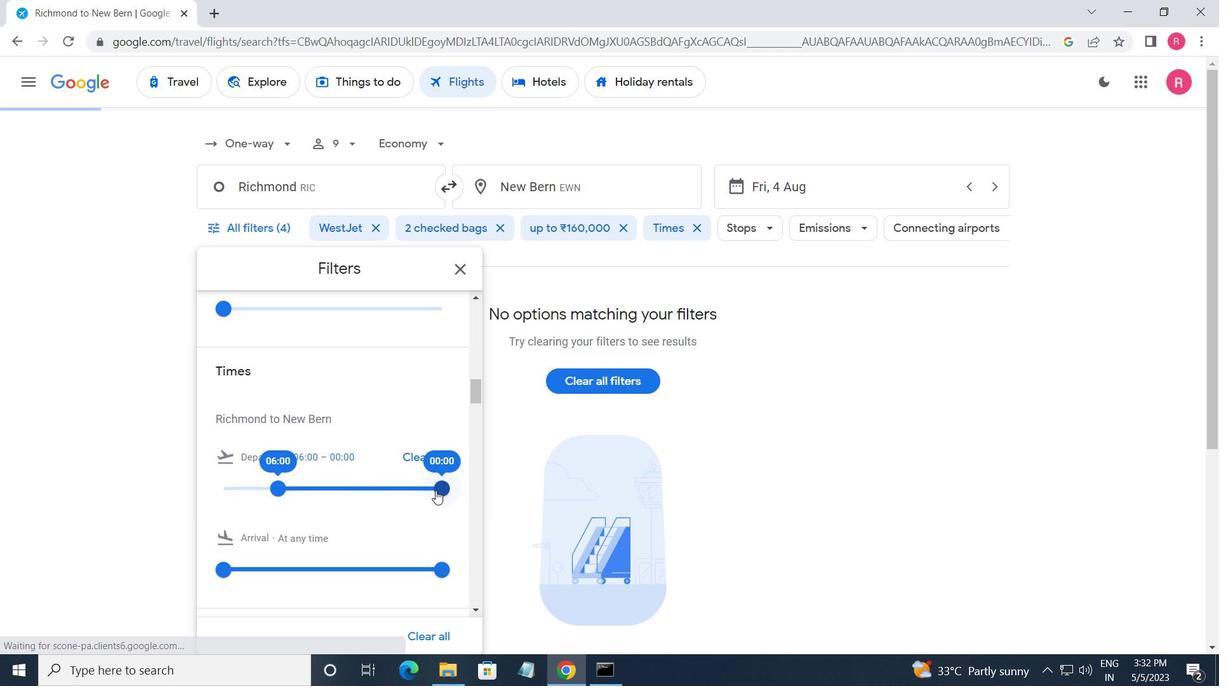 
Action: Mouse pressed left at (440, 490)
Screenshot: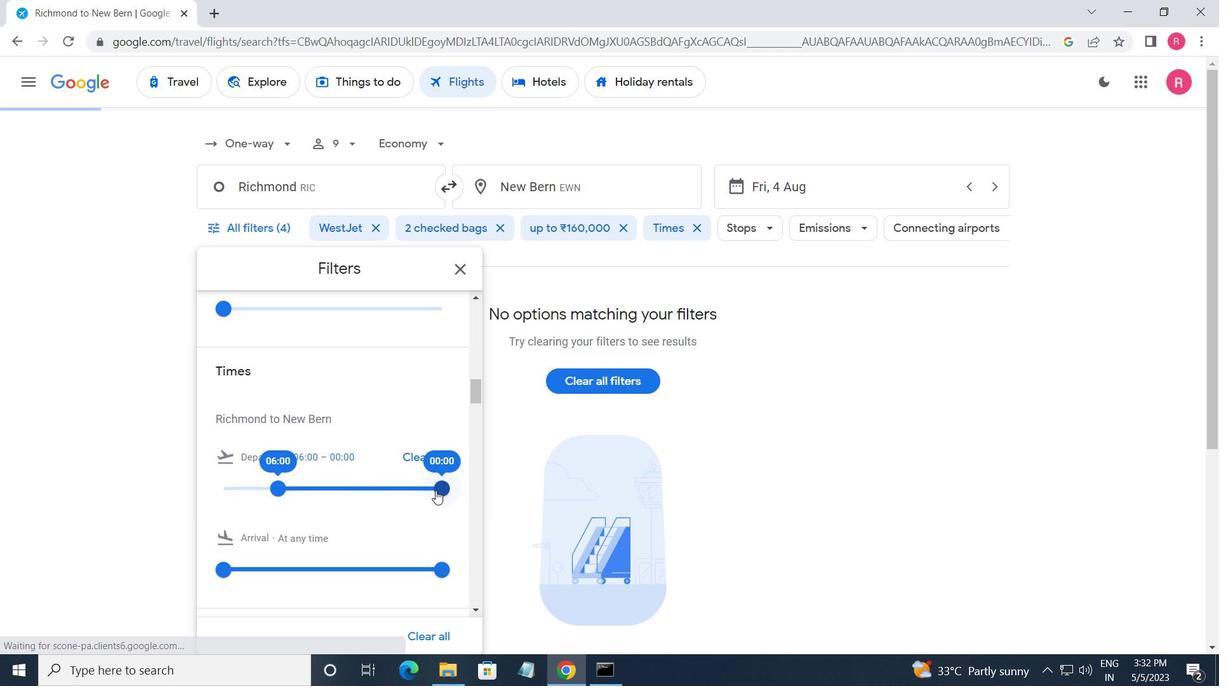 
Action: Mouse moved to (454, 269)
Screenshot: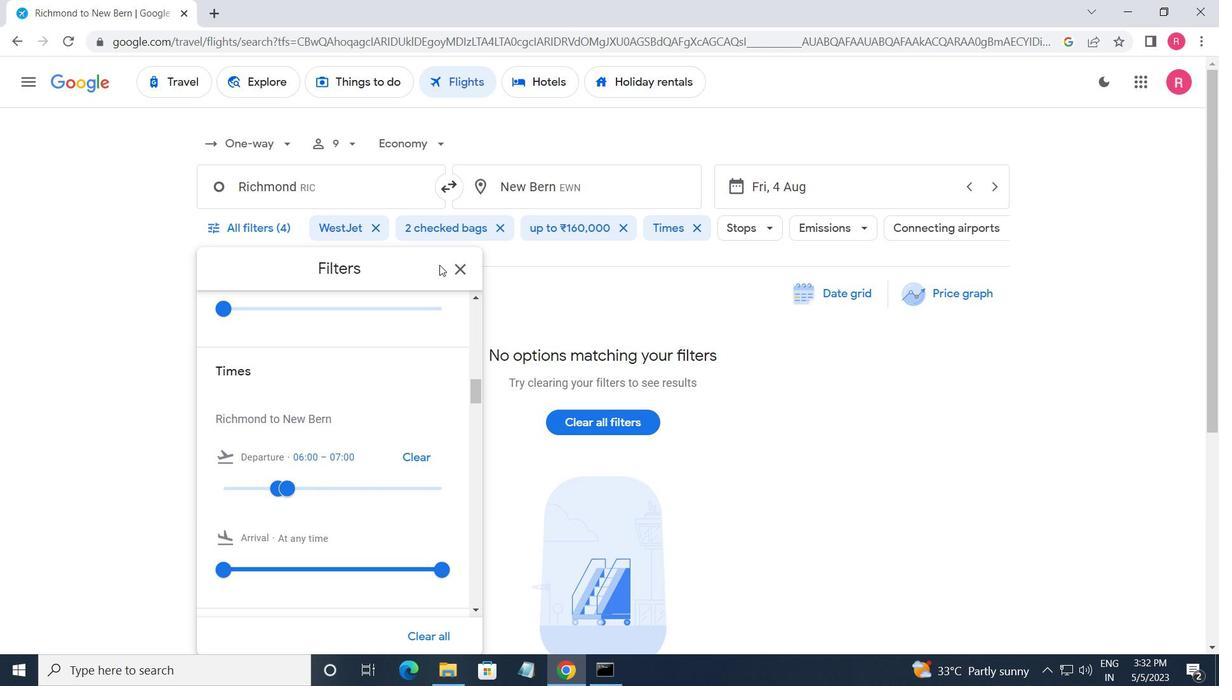 
Action: Mouse pressed left at (454, 269)
Screenshot: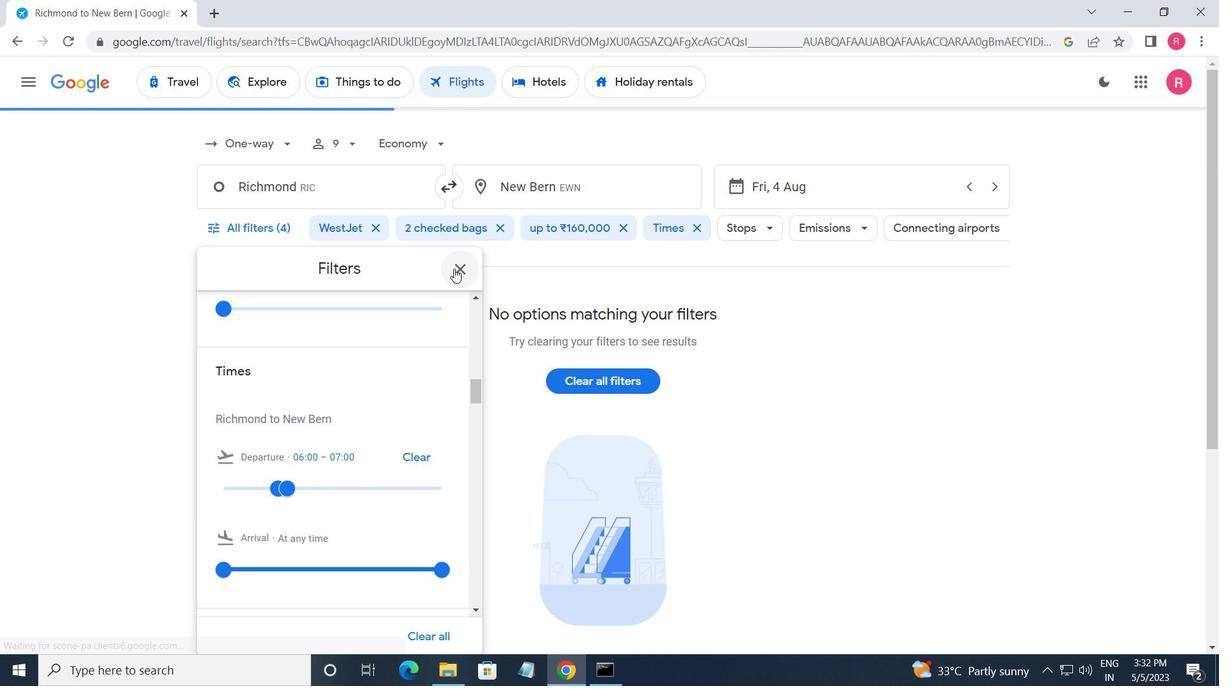
